 Task: Select Retail. Add to cart, from Sephora for 4749 Dog Hill Lane, Kensington, Kansas 66951, Cell Number 785-697-6934, following items : First Aid Beauty Hydrating Face Serum with Hyaluronic Acid (1.7 oz)_x000D_
 - 2, Sephora Collection Eyelash Curler_x000D_
 - 1, Sephora Collection Facial Razor 4 Piece Set_x000D_
 - 2, Dior Rouge Dior Forever Transfer Proof 111 Forever Night Lipstick (0.12 oz)_x000D_
 - 2, NARS Afterglow Laguna Collection Lip Balm (0.1 oz)_x000D_
 - 3
Action: Mouse moved to (622, 112)
Screenshot: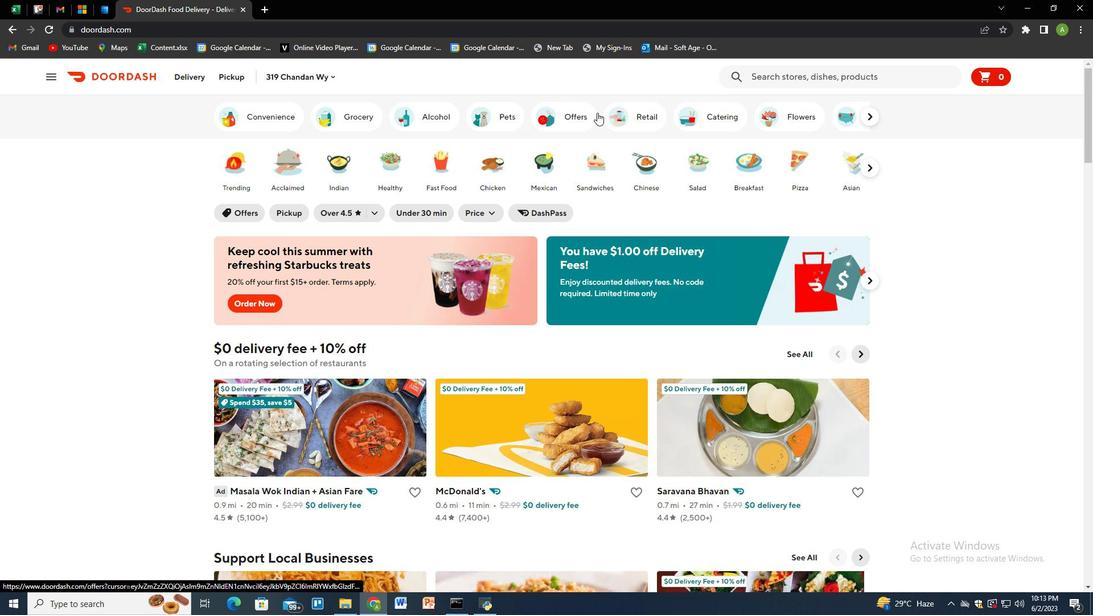 
Action: Mouse pressed left at (622, 112)
Screenshot: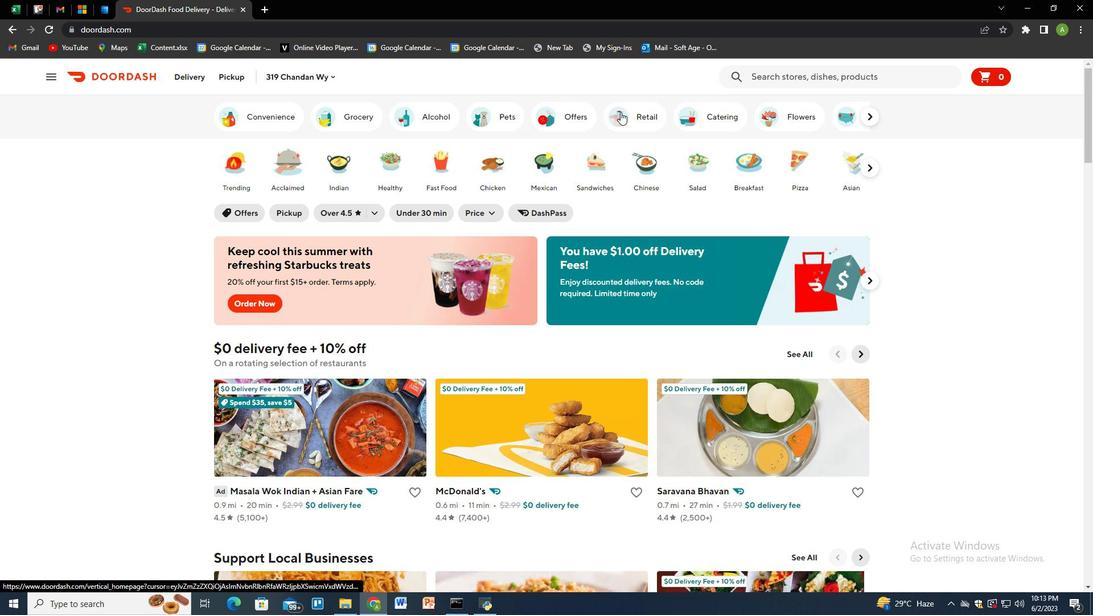 
Action: Mouse moved to (710, 376)
Screenshot: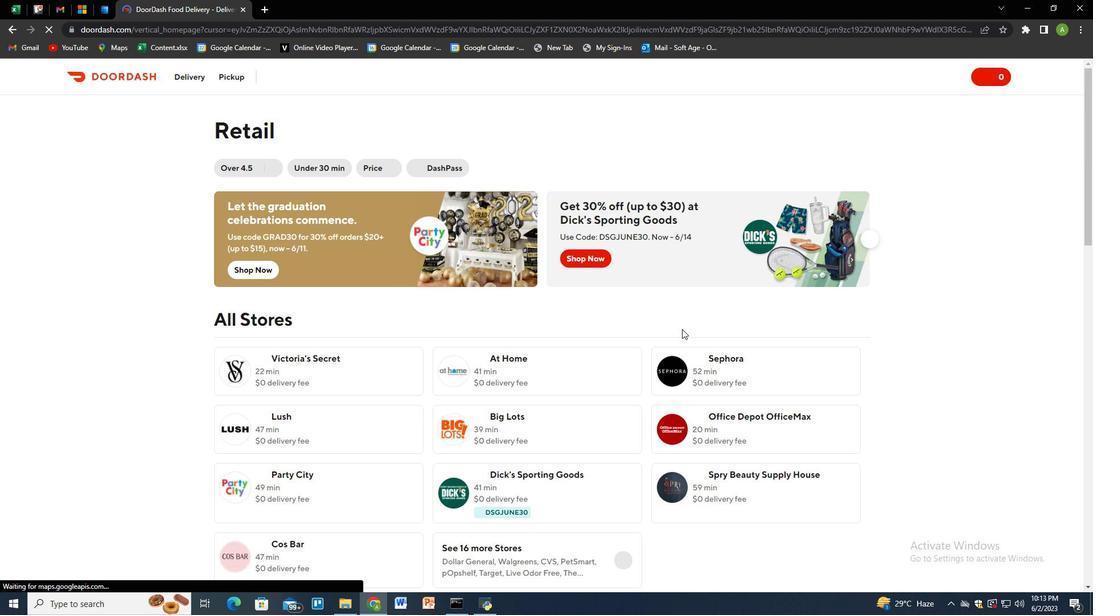 
Action: Mouse pressed left at (710, 376)
Screenshot: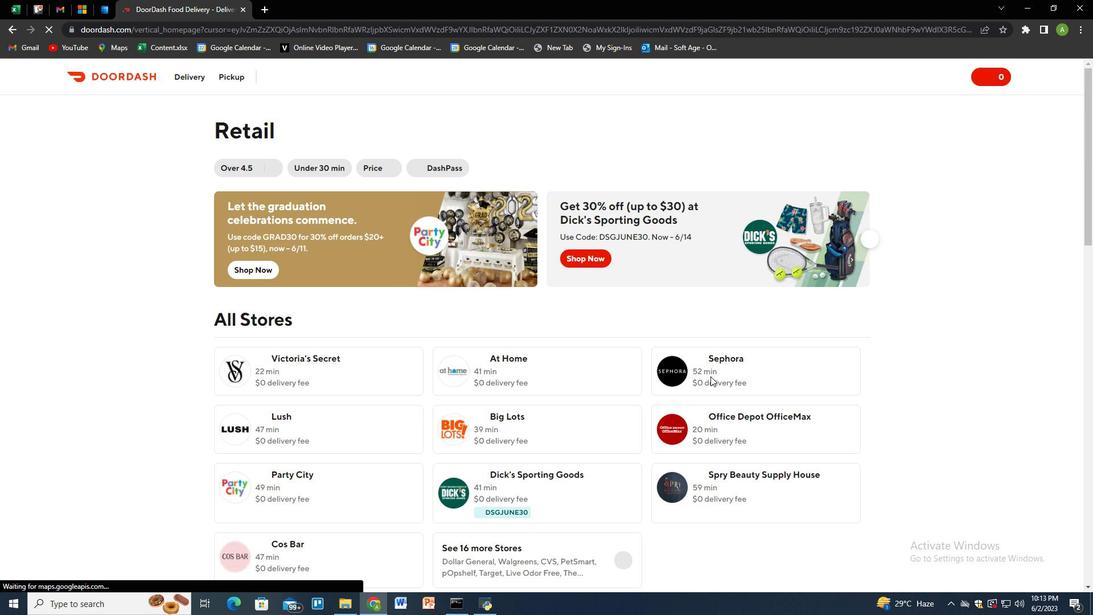 
Action: Mouse moved to (244, 76)
Screenshot: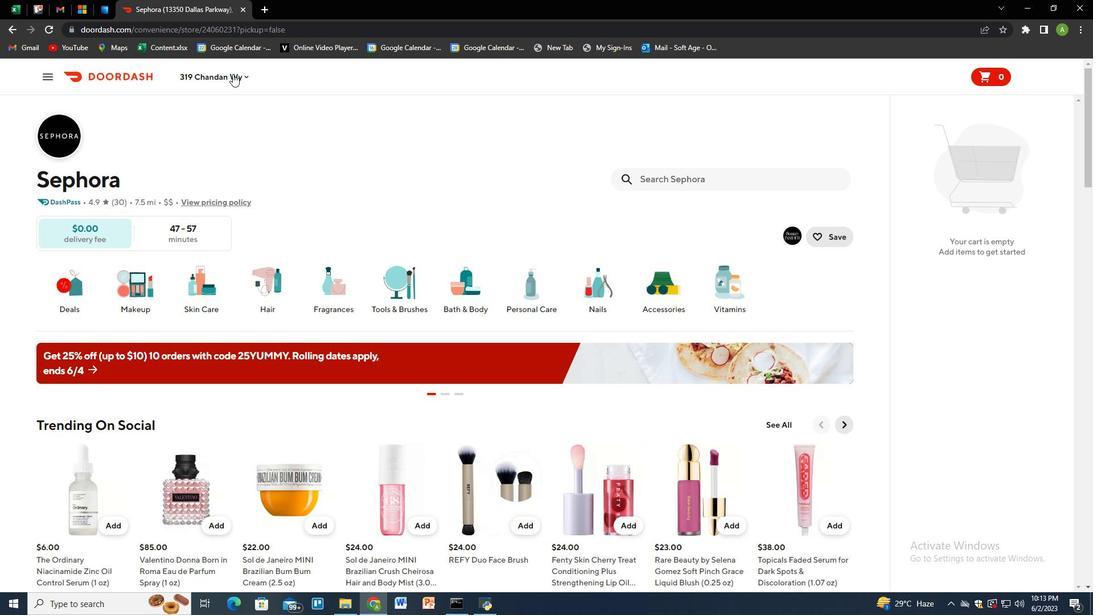 
Action: Mouse pressed left at (244, 76)
Screenshot: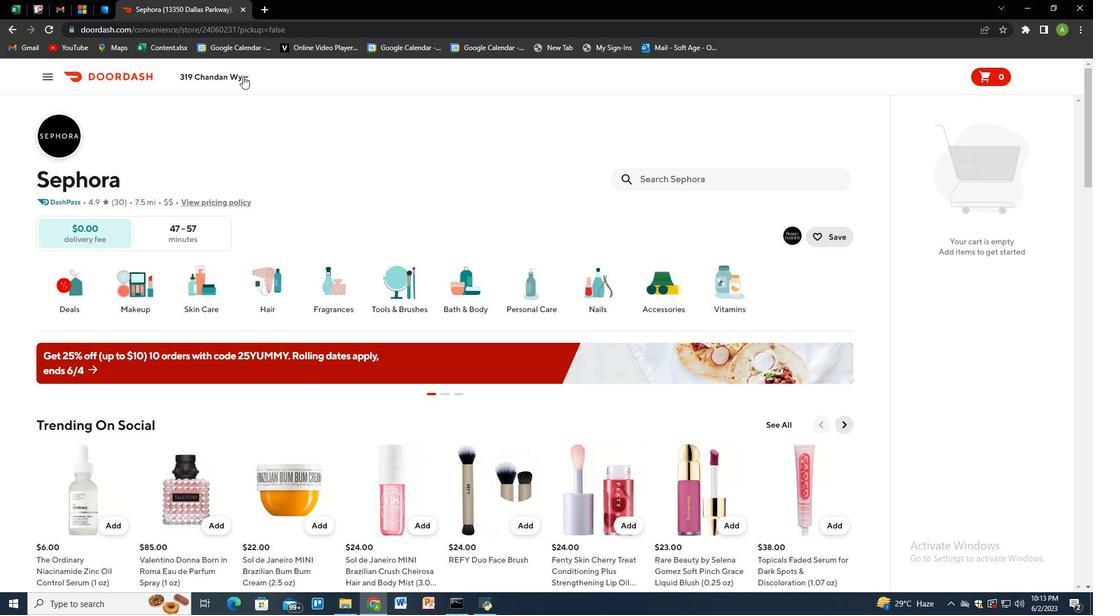 
Action: Mouse moved to (232, 121)
Screenshot: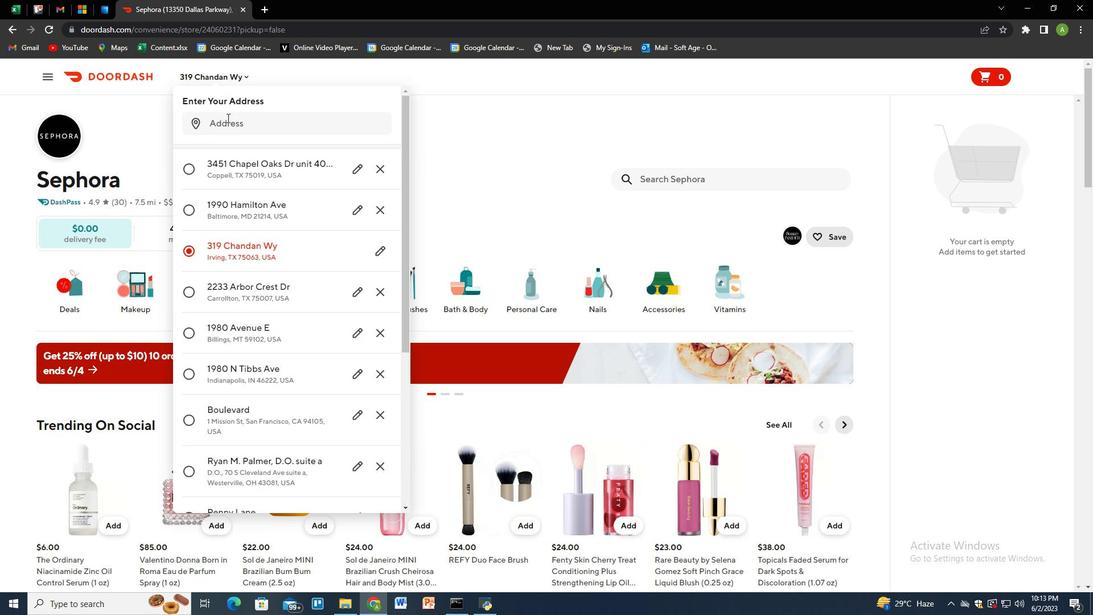 
Action: Mouse pressed left at (232, 121)
Screenshot: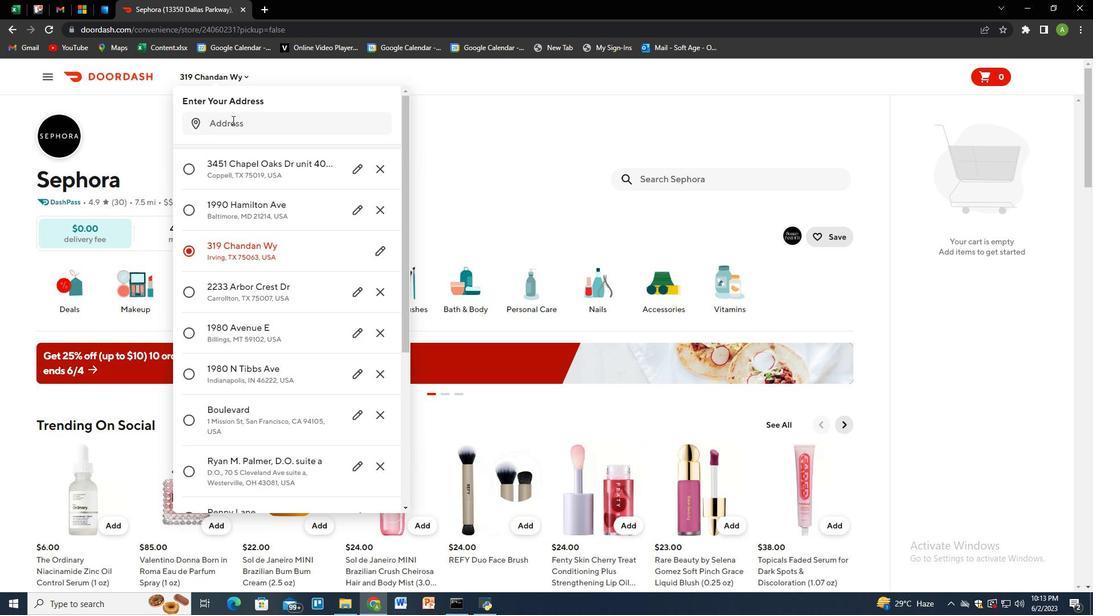 
Action: Key pressed 4749<Key.space>dog<Key.space>hill<Key.space>lane.<Key.backspace>,<Key.space>kensington,<Key.space>kansas<Key.space>66951<Key.enter>
Screenshot: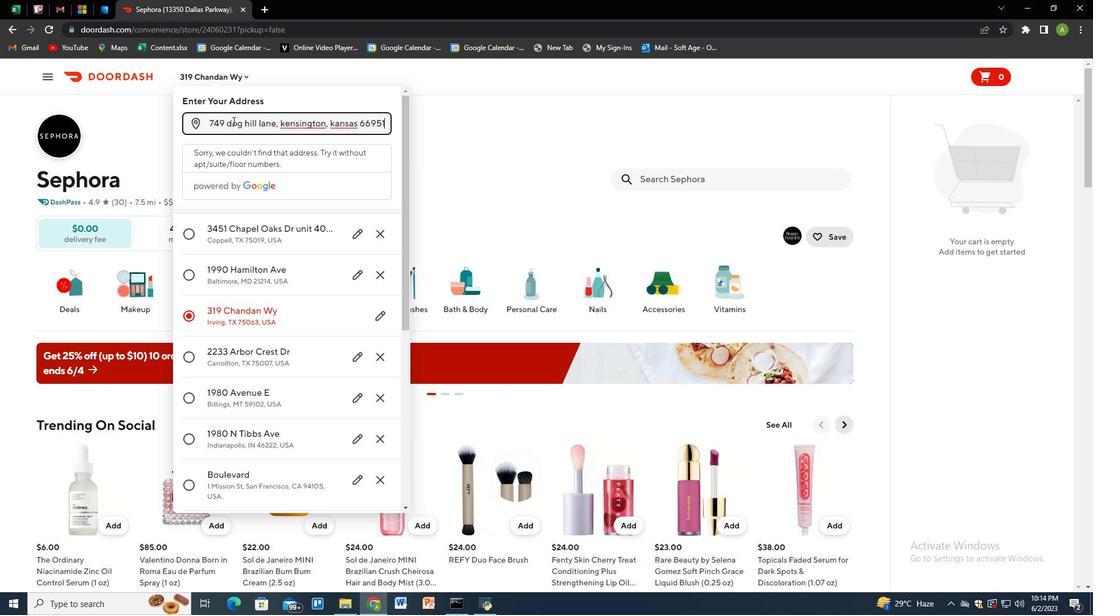 
Action: Mouse moved to (320, 453)
Screenshot: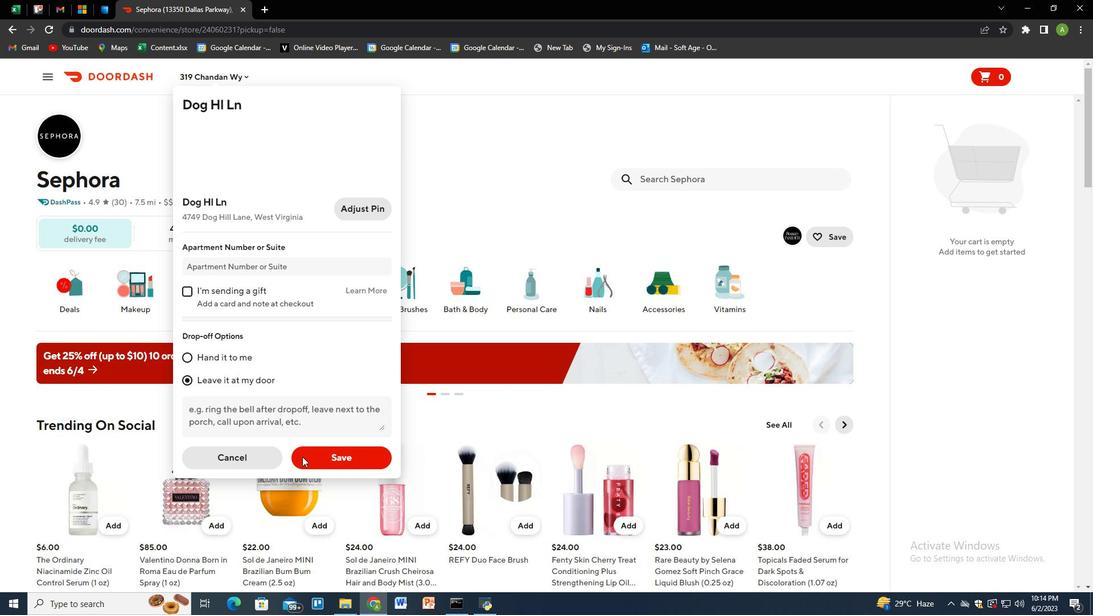 
Action: Mouse pressed left at (320, 453)
Screenshot: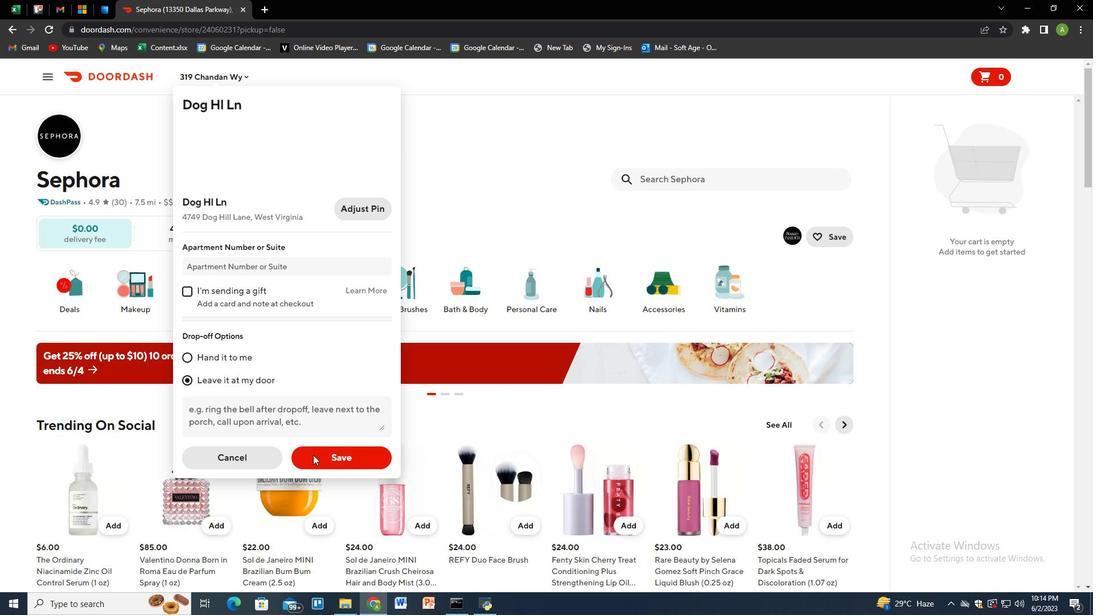 
Action: Mouse moved to (707, 194)
Screenshot: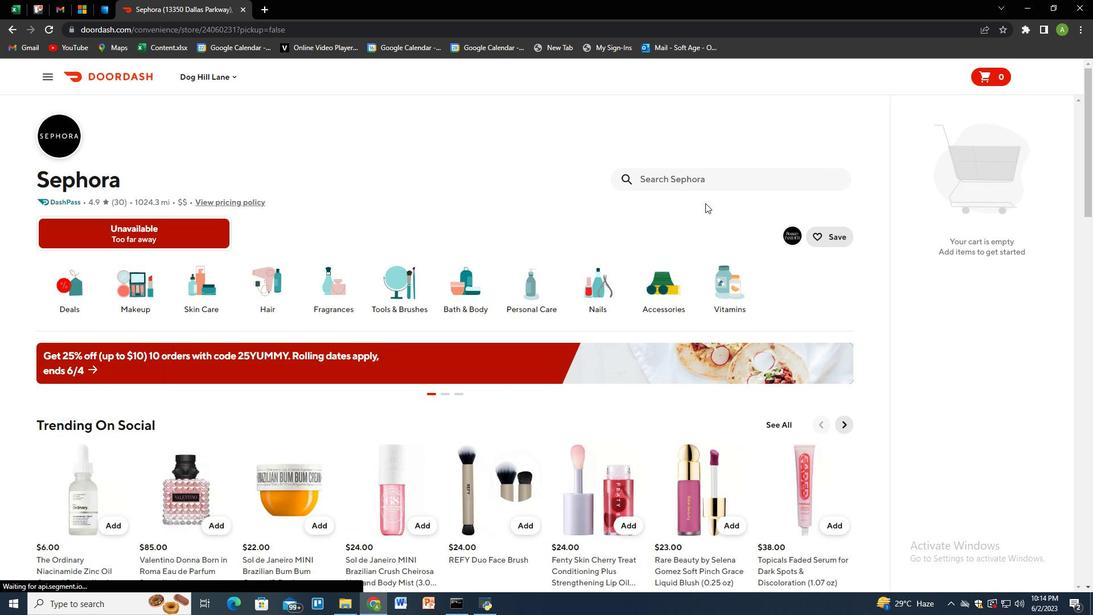 
Action: Mouse pressed left at (707, 194)
Screenshot: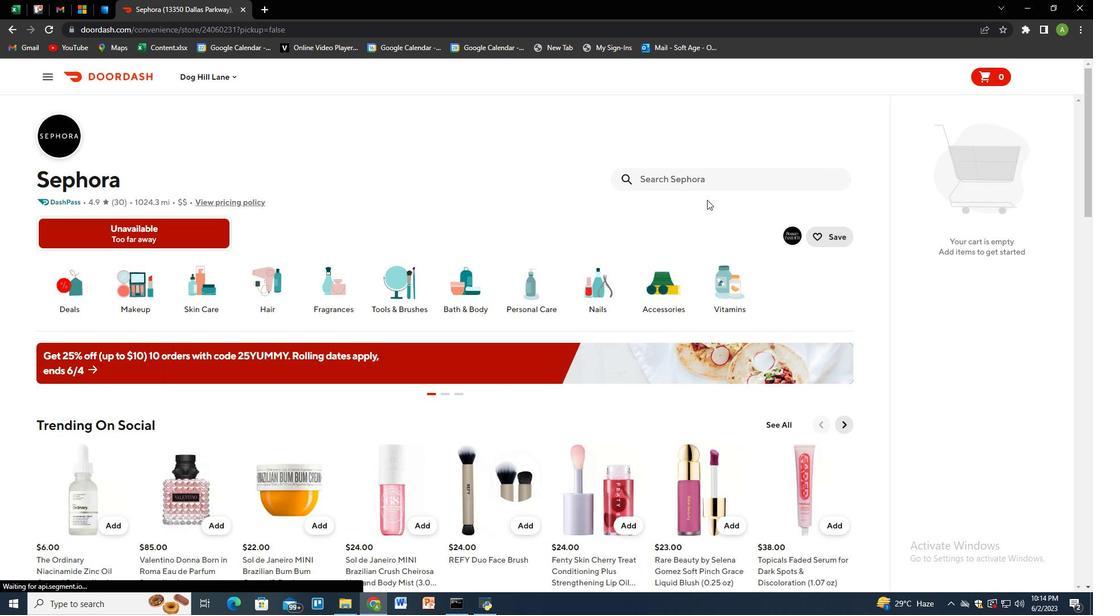 
Action: Mouse moved to (706, 183)
Screenshot: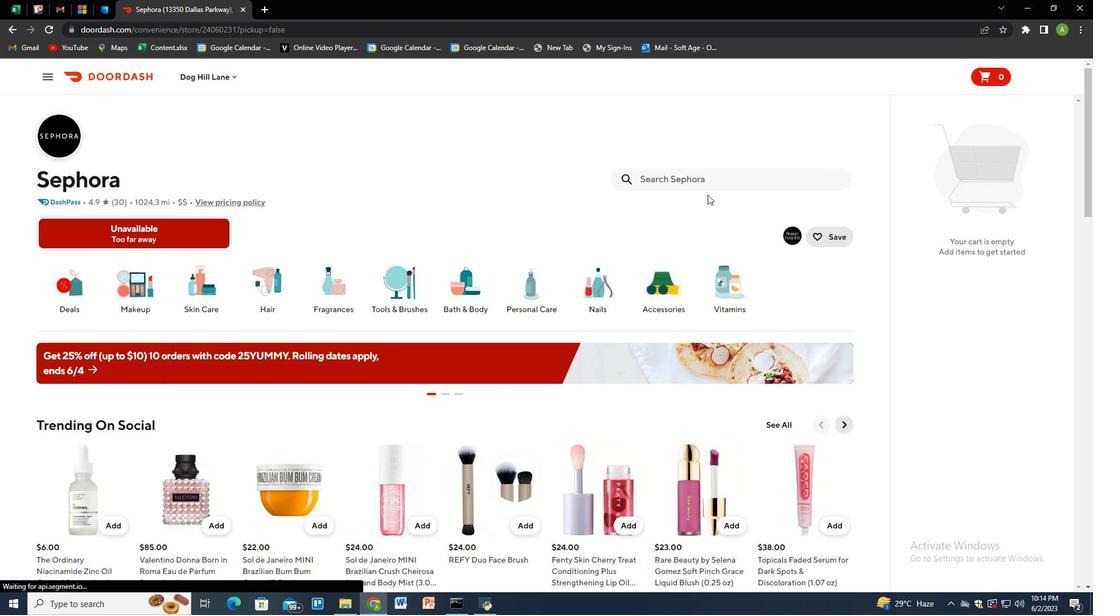 
Action: Mouse pressed left at (706, 183)
Screenshot: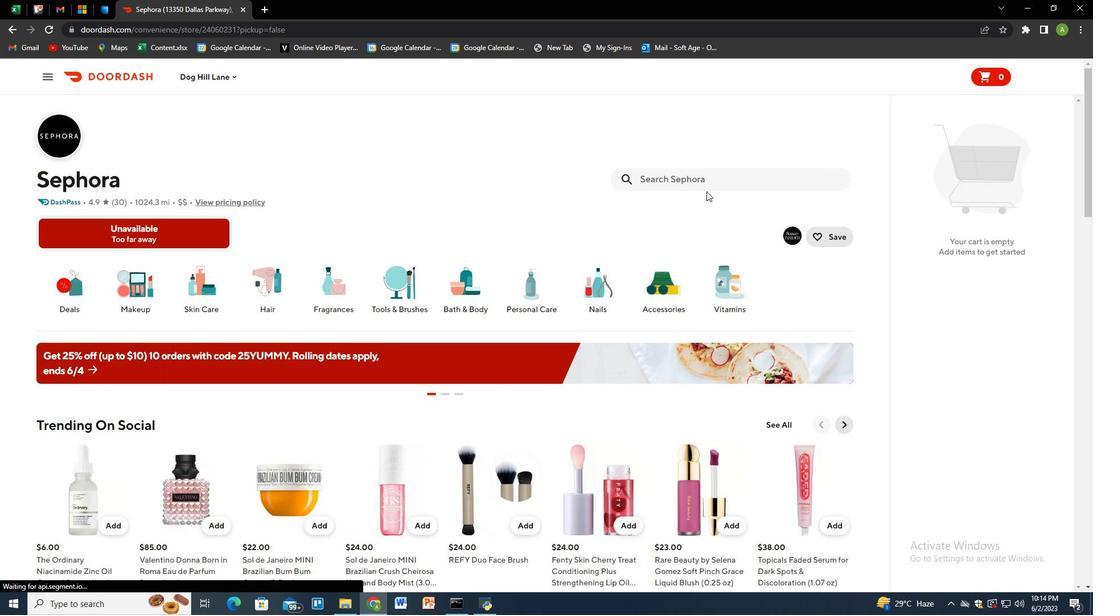
Action: Key pressed first<Key.space>aid<Key.space>beauty<Key.space>hydrating<Key.space>face<Key.backspace><Key.backspace><Key.backspace><Key.backspace><Key.backspace><Key.backspace><Key.backspace><Key.backspace><Key.backspace><Key.backspace><Key.backspace><Key.backspace><Key.backspace><Key.backspace><Key.backspace><Key.backspace><Key.backspace><Key.backspace><Key.backspace><Key.backspace><Key.backspace><Key.backspace><Key.backspace><Key.backspace><Key.backspace><Key.backspace><Key.backspace><Key.backspace><Key.backspace><Key.backspace><Key.backspace><Key.backspace><Key.backspace><Key.backspace><Key.backspace><Key.backspace><Key.backspace><Key.backspace><Key.backspace><Key.backspace>firsy<Key.backspace>t<Key.space>aid<Key.space>beauty<Key.space>hydrating<Key.space>face<Key.space>serum<Key.space>with<Key.space>hyaluronic<Key.space>acid<Key.space><Key.shift_r><Key.shift_r>(1.7<Key.space>oz<Key.shift_r><Key.shift_r>)<Key.enter>
Screenshot: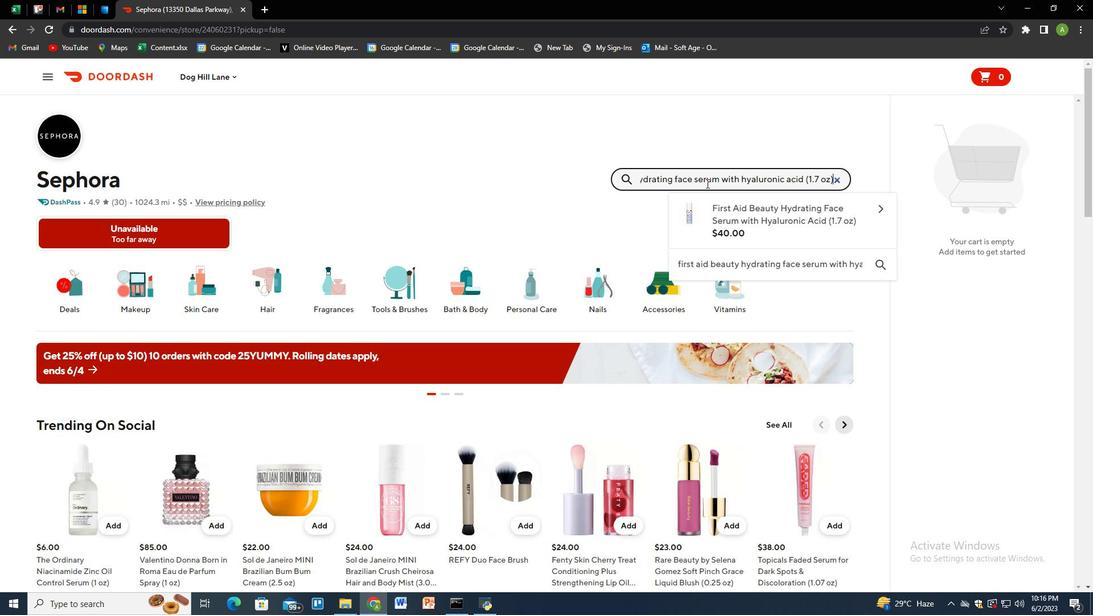 
Action: Mouse moved to (109, 298)
Screenshot: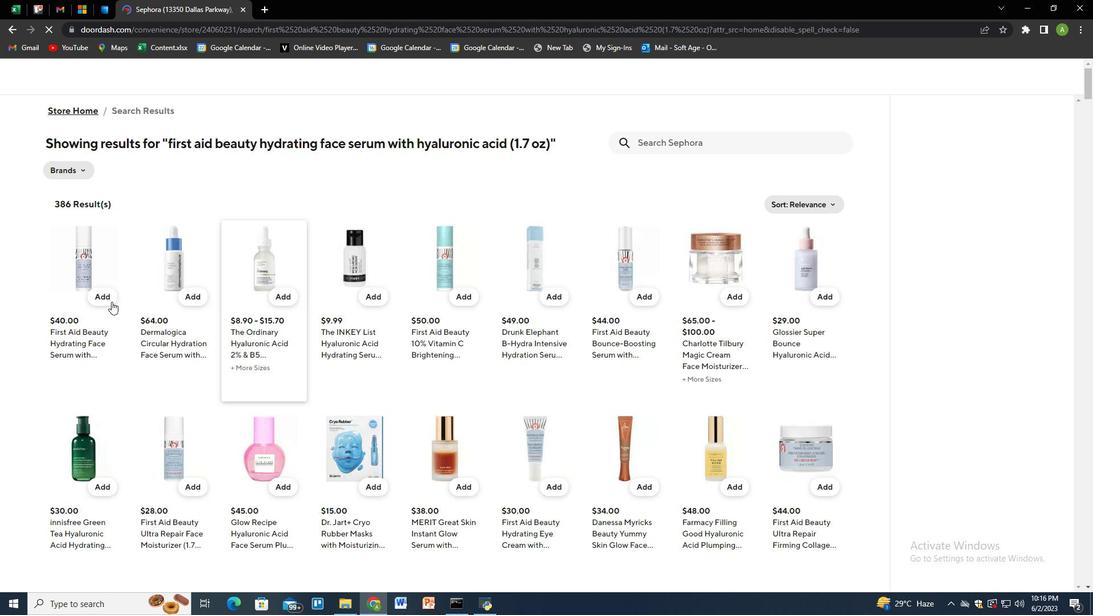
Action: Mouse pressed left at (109, 298)
Screenshot: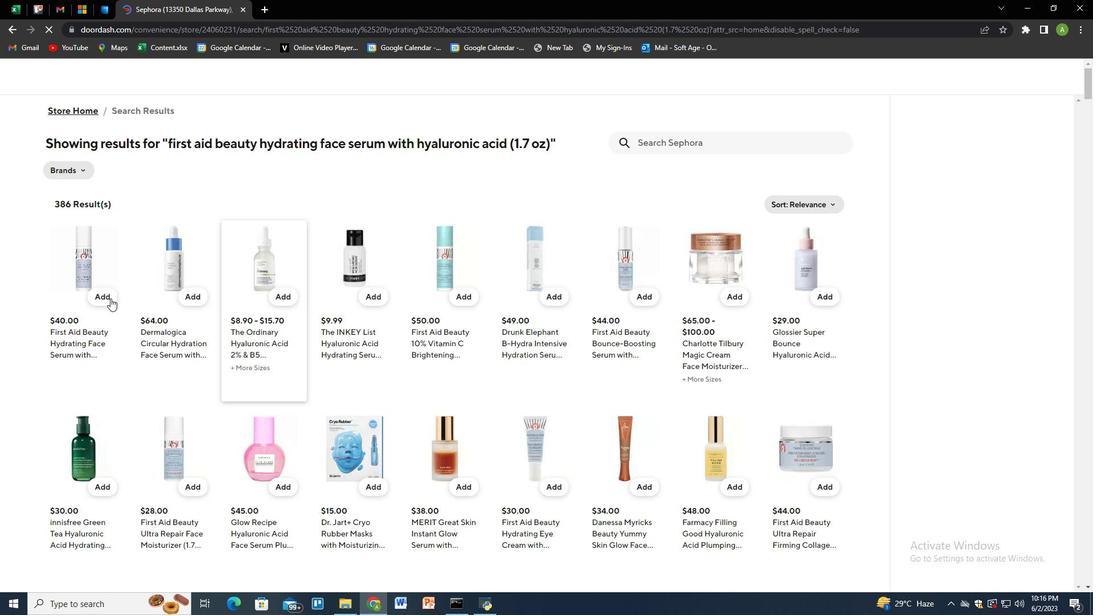 
Action: Mouse moved to (1051, 197)
Screenshot: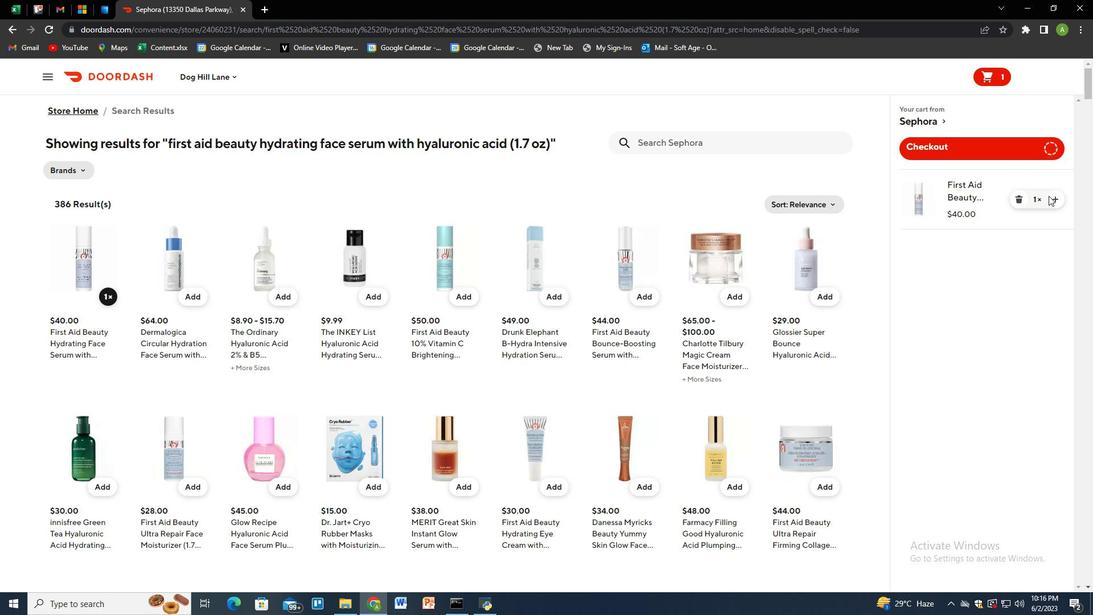 
Action: Mouse pressed left at (1051, 197)
Screenshot: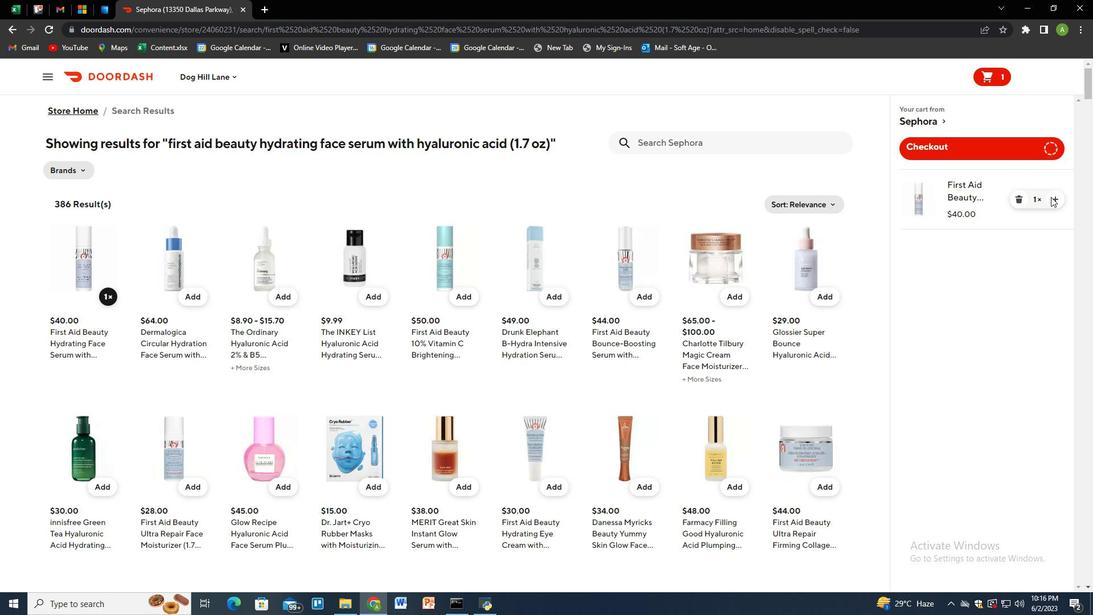 
Action: Mouse moved to (727, 141)
Screenshot: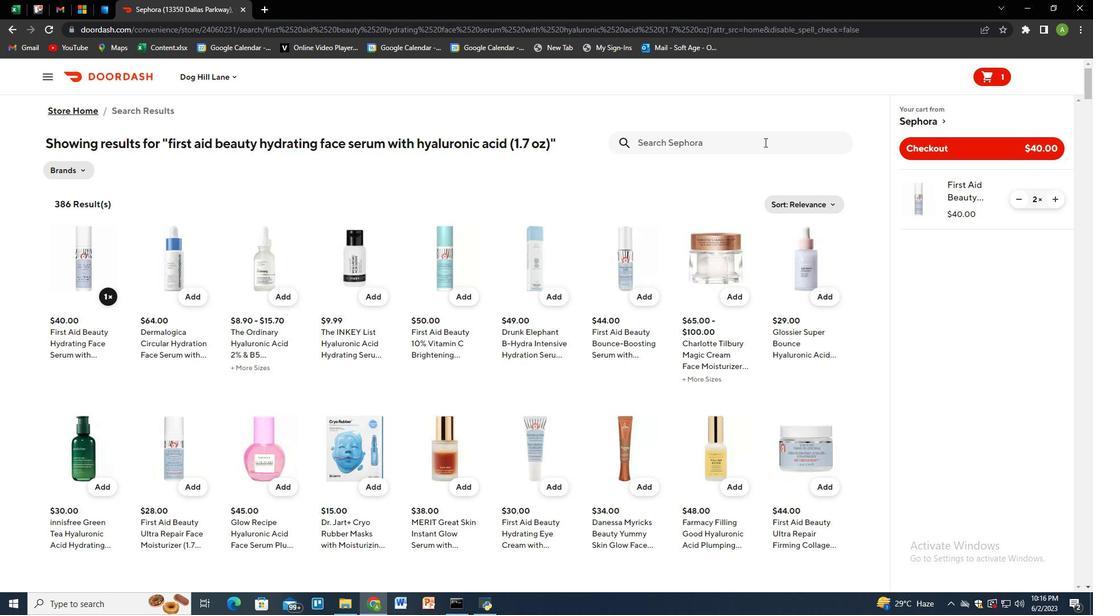 
Action: Mouse pressed left at (727, 141)
Screenshot: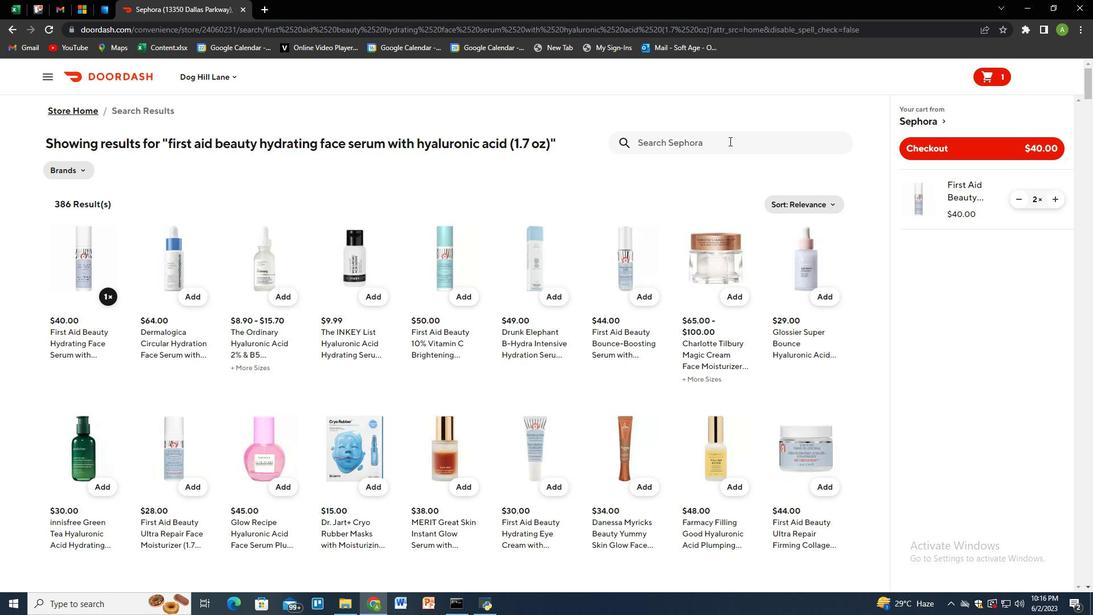 
Action: Key pressed sephora<Key.space>collection<Key.space>eyelash<Key.space>curler<Key.enter>
Screenshot: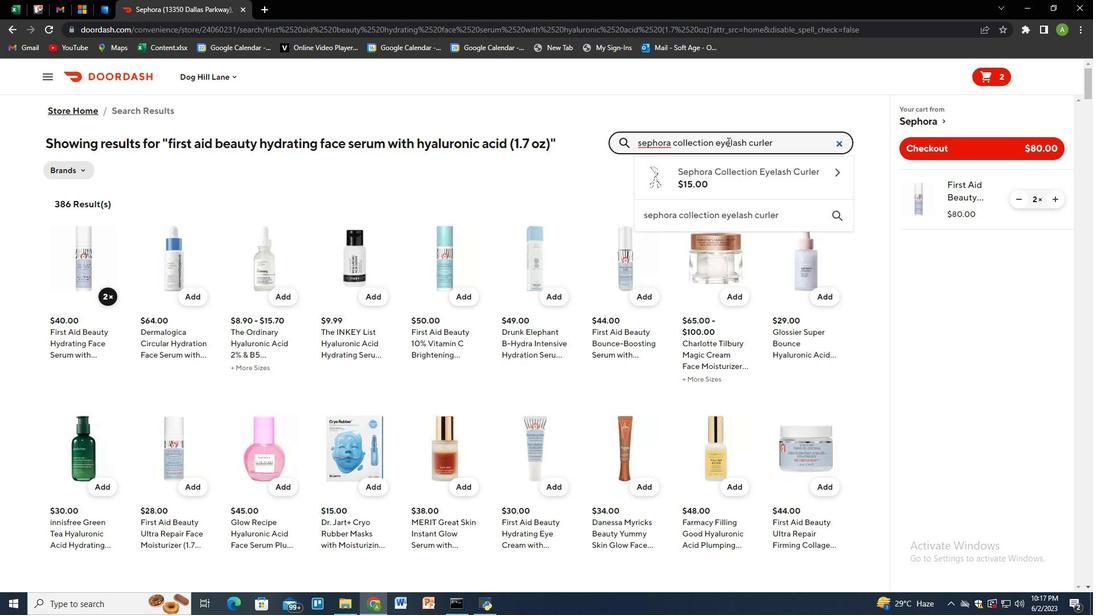 
Action: Mouse moved to (100, 298)
Screenshot: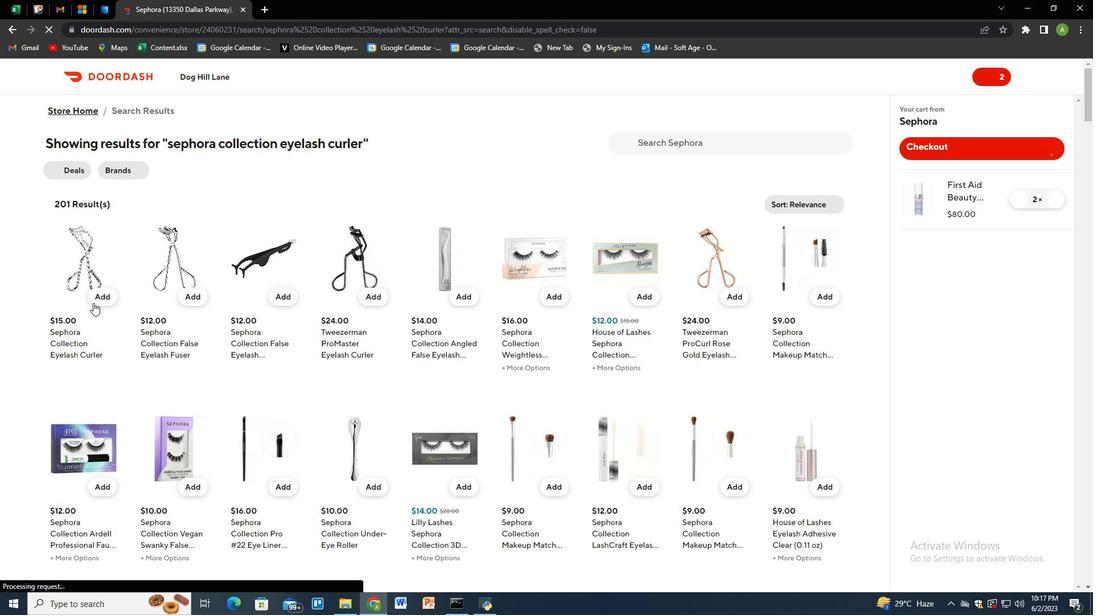 
Action: Mouse pressed left at (100, 298)
Screenshot: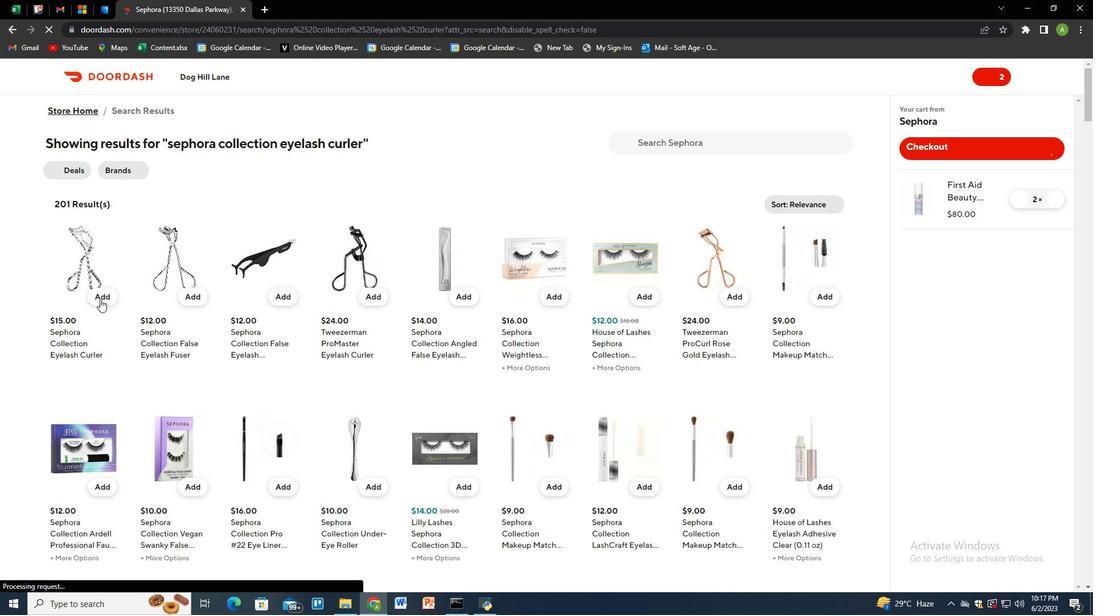 
Action: Mouse moved to (669, 144)
Screenshot: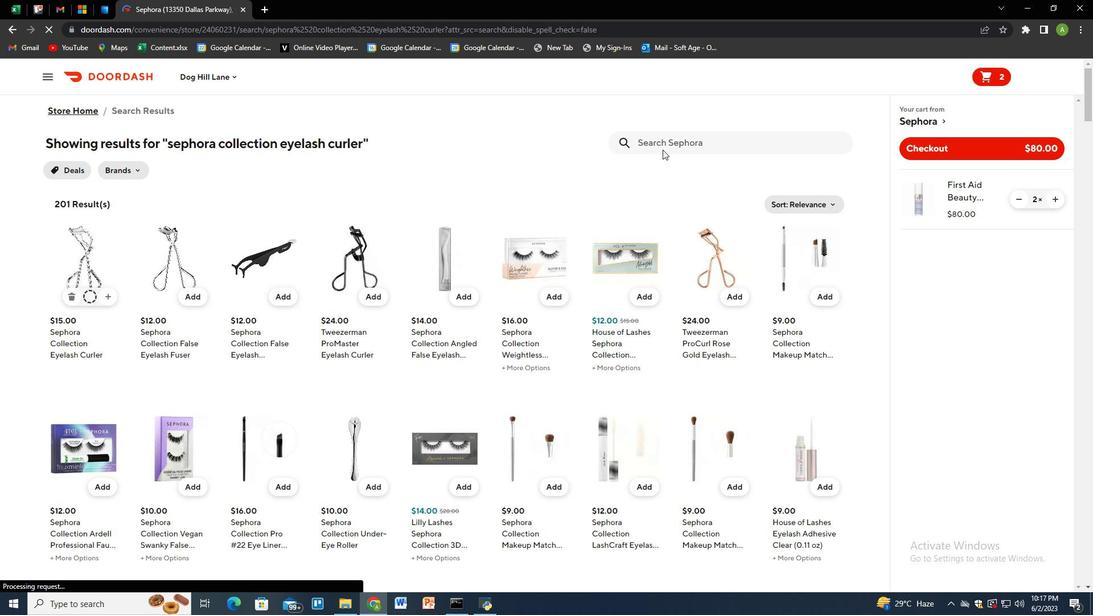 
Action: Mouse pressed left at (669, 144)
Screenshot: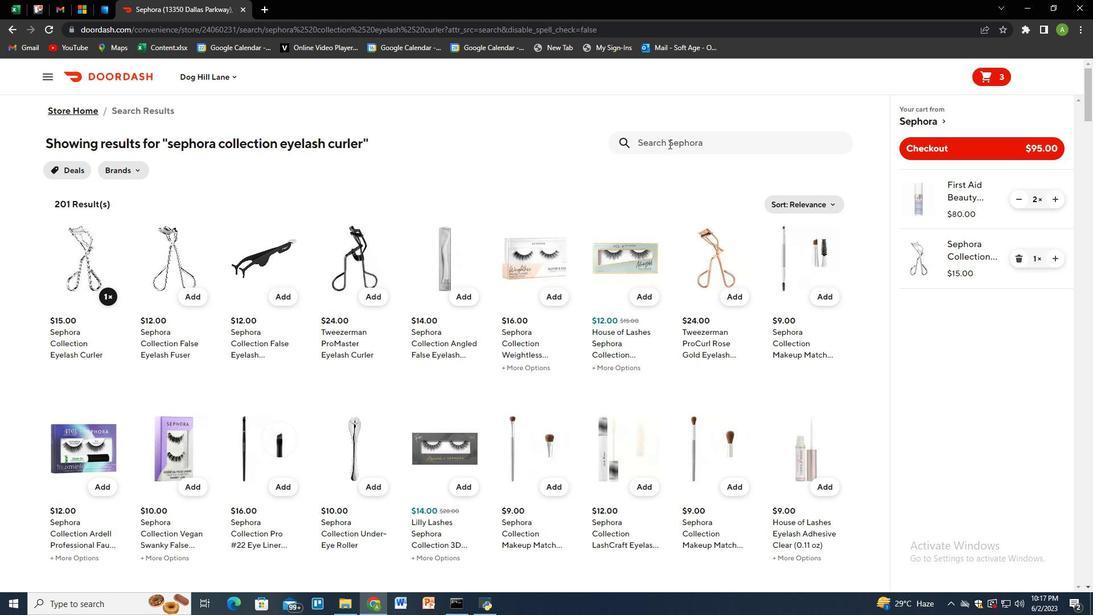 
Action: Key pressed sephora<Key.space>collection<Key.space>facial<Key.space>razor<Key.space>4<Key.space>piece<Key.space>set<Key.space><Key.backspace><Key.enter>
Screenshot: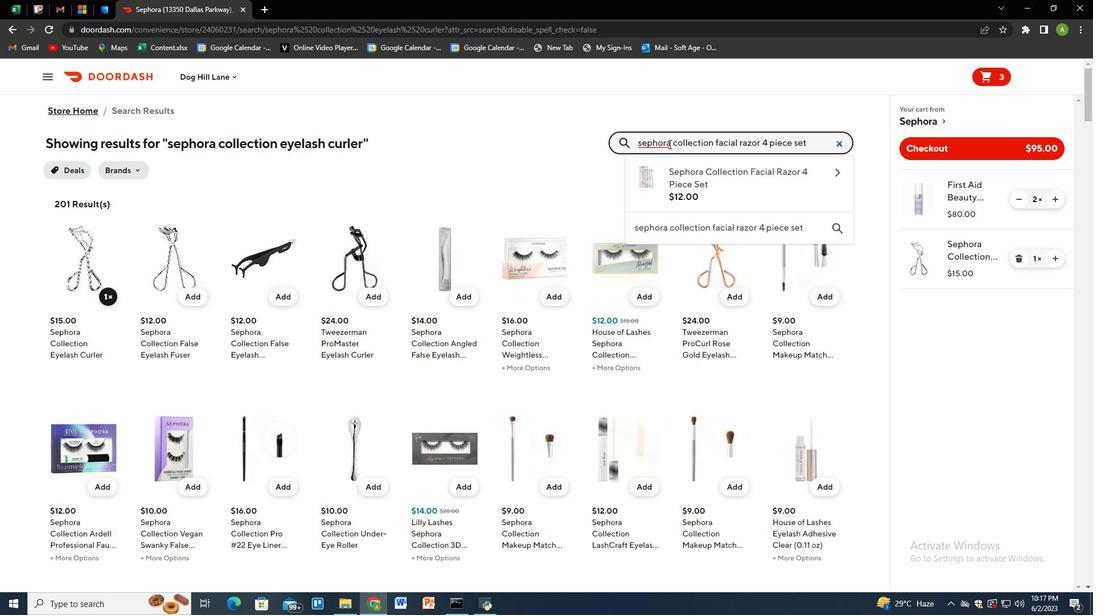 
Action: Mouse moved to (101, 298)
Screenshot: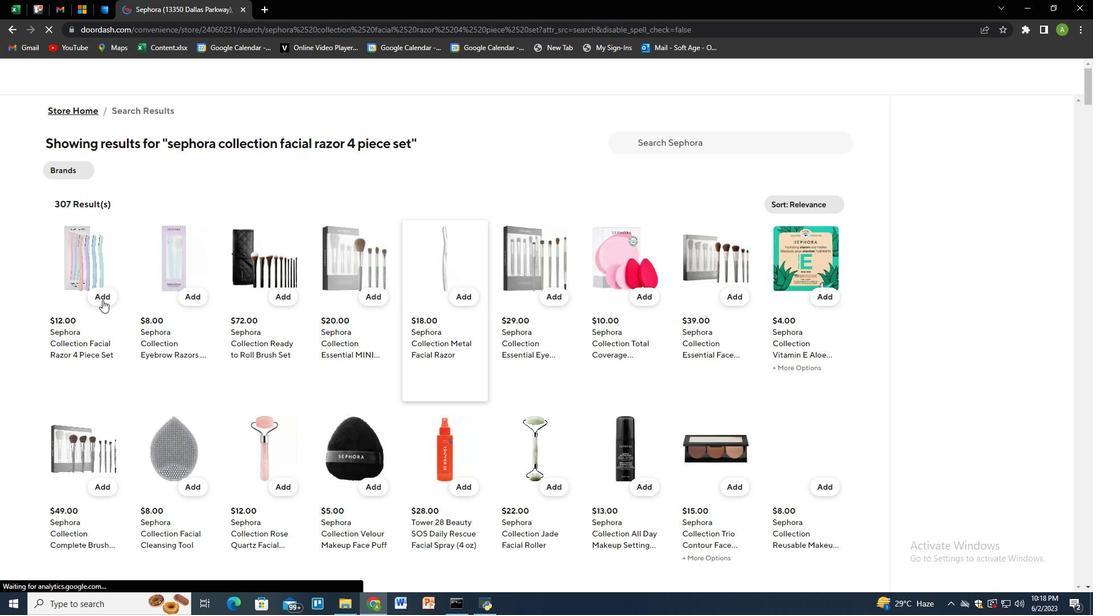 
Action: Mouse pressed left at (101, 298)
Screenshot: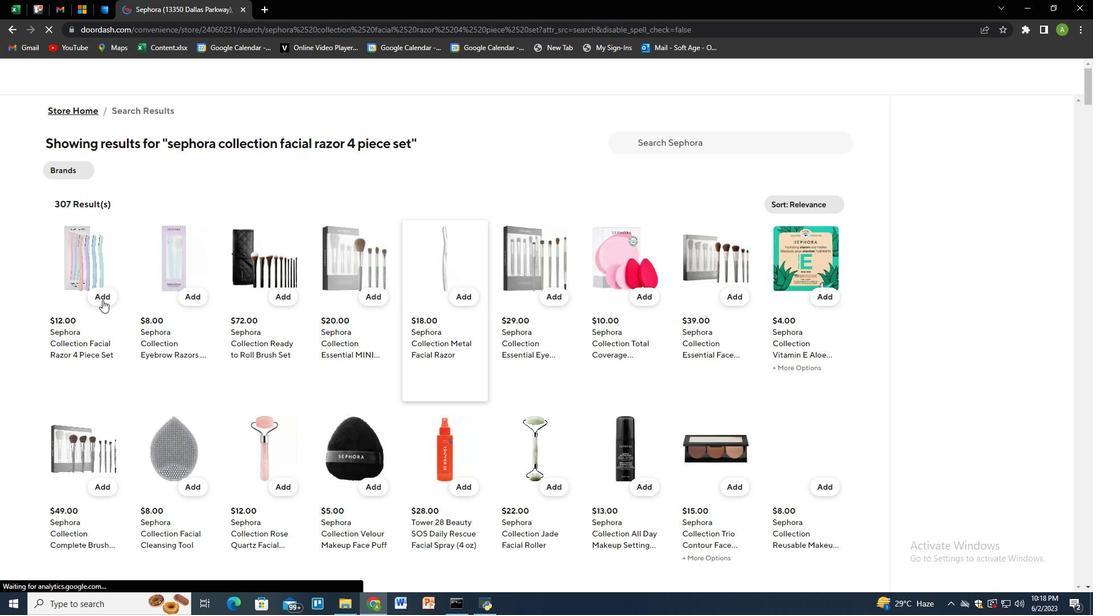 
Action: Mouse moved to (1054, 313)
Screenshot: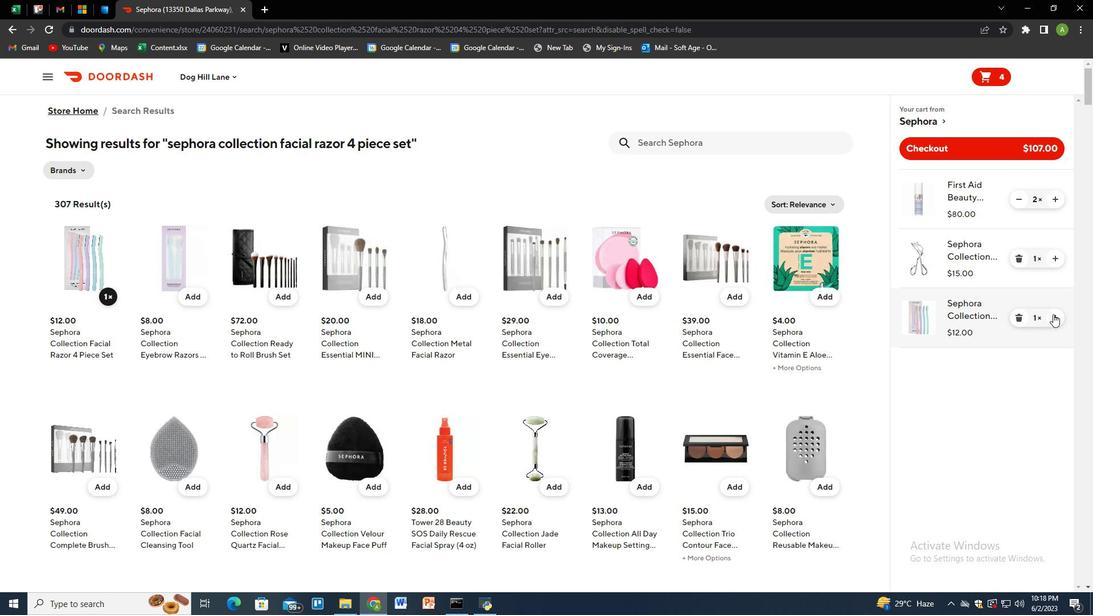 
Action: Mouse pressed left at (1054, 313)
Screenshot: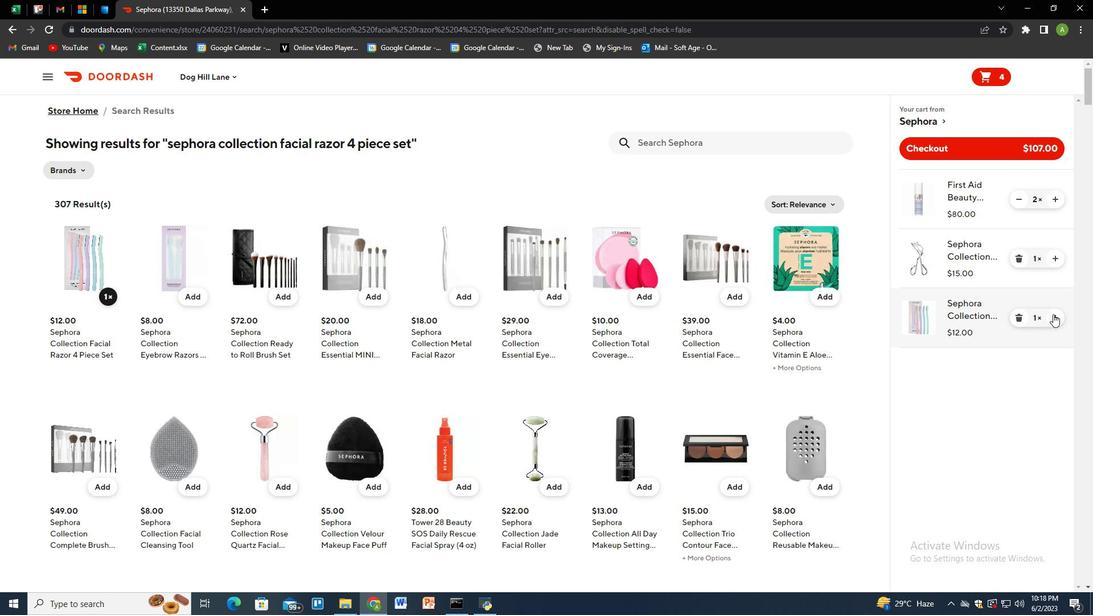 
Action: Mouse moved to (660, 148)
Screenshot: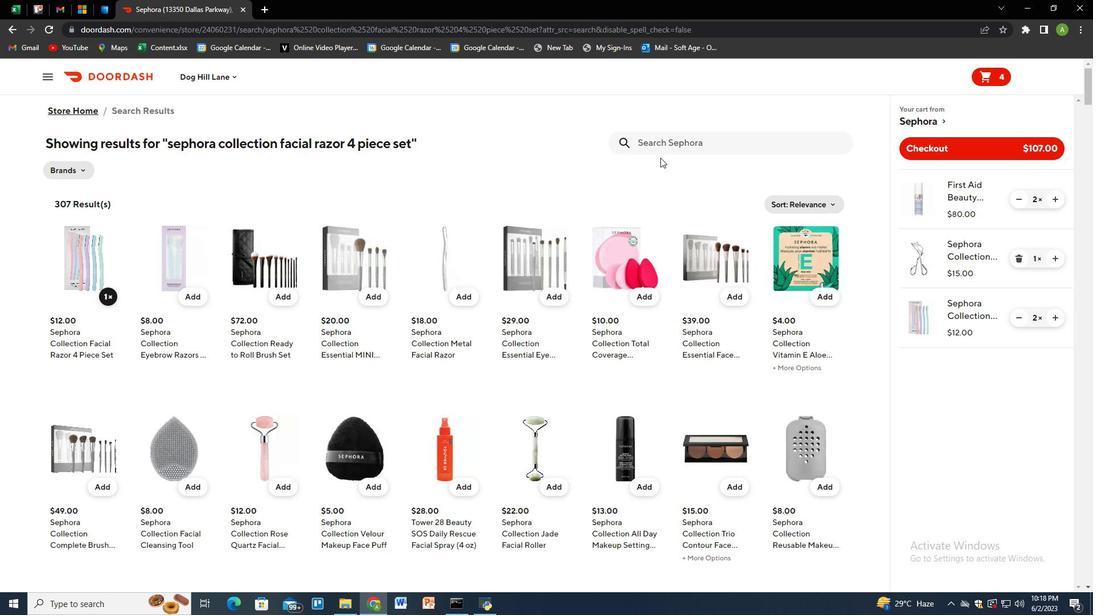 
Action: Mouse pressed left at (660, 148)
Screenshot: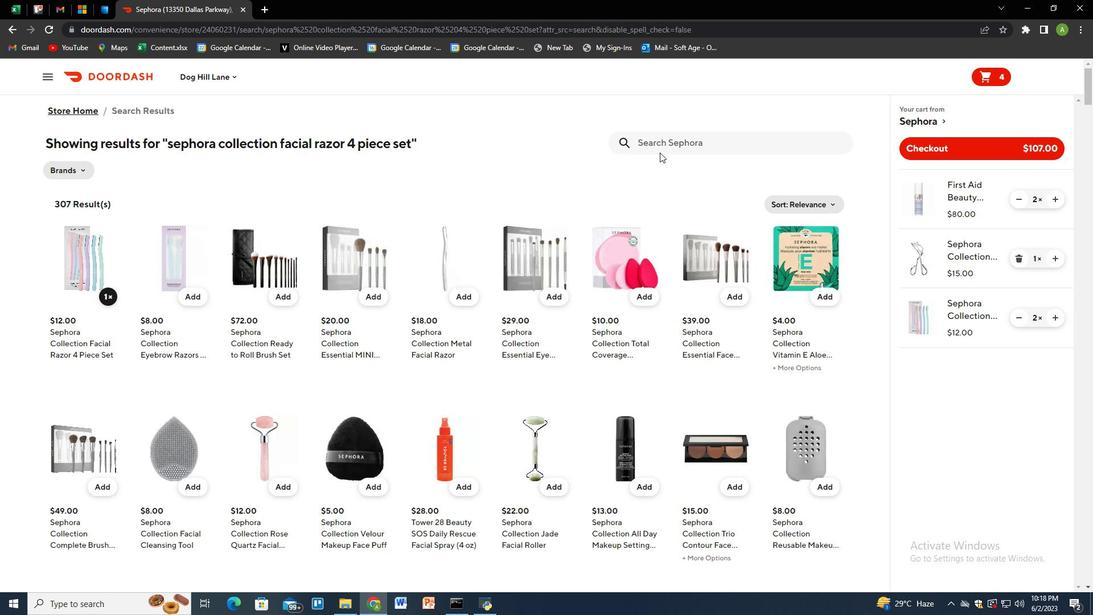 
Action: Key pressed dior<Key.space>rouge<Key.space>dior<Key.space>forever<Key.space>transfer<Key.space>proof<Key.space>111<Key.space>forever<Key.space>night<Key.space>lipd<Key.backspace>stick<Key.space><Key.shift_r><Key.shift_r><Key.shift_r><Key.shift_r><Key.shift_r><Key.shift_r><Key.shift_r><Key.shift_r><Key.shift_r><Key.shift_r><Key.shift_r><Key.shift_r><Key.shift_r><Key.shift_r><Key.shift_r><Key.shift_r><Key.shift_r><Key.shift_r><Key.shift_r><Key.shift_r><Key.shift_r><Key.shift_r><Key.shift_r><Key.shift_r><Key.shift_r><Key.shift_r><Key.shift_r><Key.shift_r><Key.shift_r><Key.shift_r><Key.shift_r><Key.shift_r><Key.shift_r><Key.shift_r><Key.shift_r><Key.shift_r><Key.shift_r><Key.shift_r><Key.shift_r><Key.shift_r>(0.12<Key.space>oz<Key.shift_r>)<Key.enter>
Screenshot: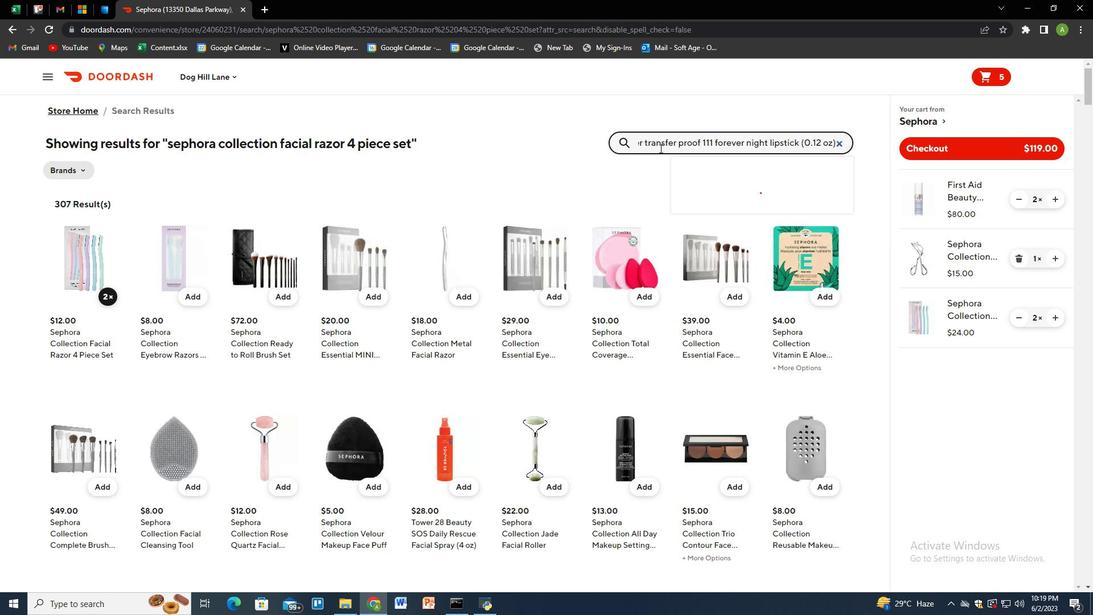 
Action: Mouse moved to (102, 293)
Screenshot: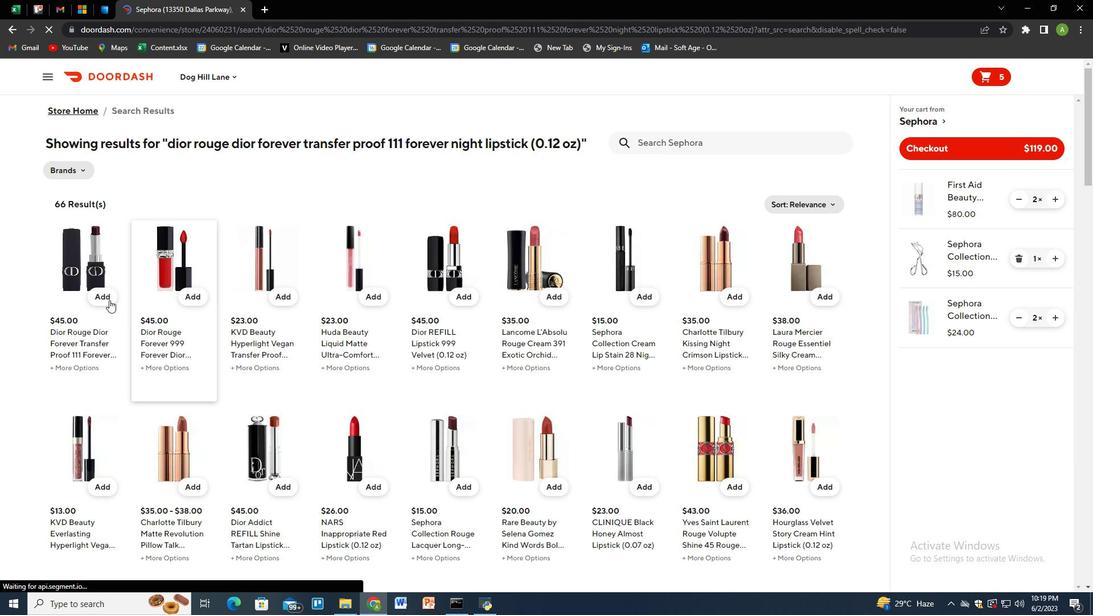 
Action: Mouse pressed left at (102, 293)
Screenshot: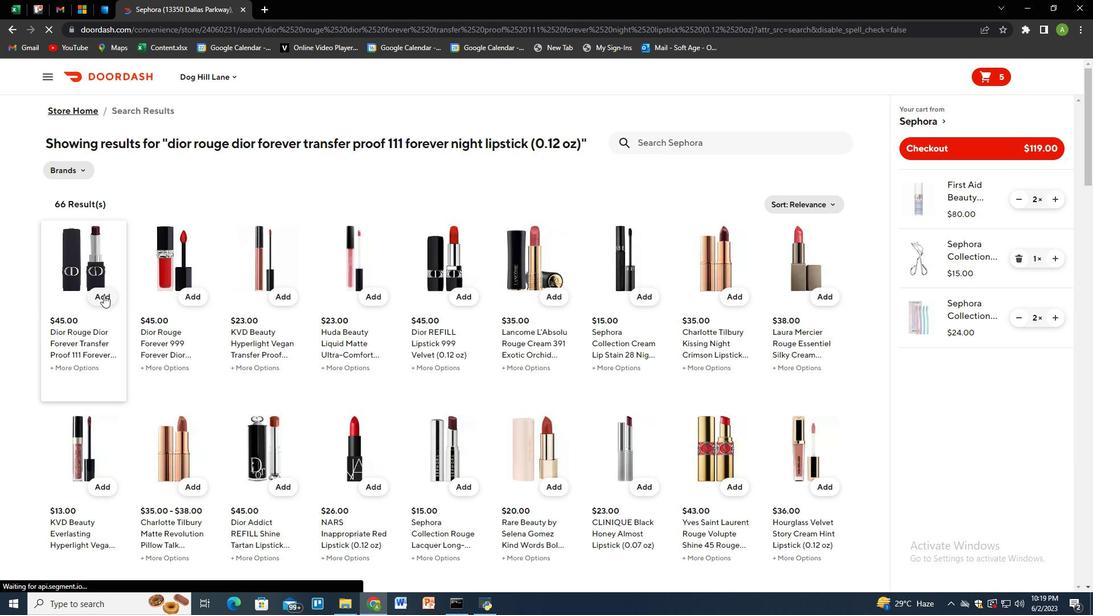 
Action: Mouse moved to (371, 566)
Screenshot: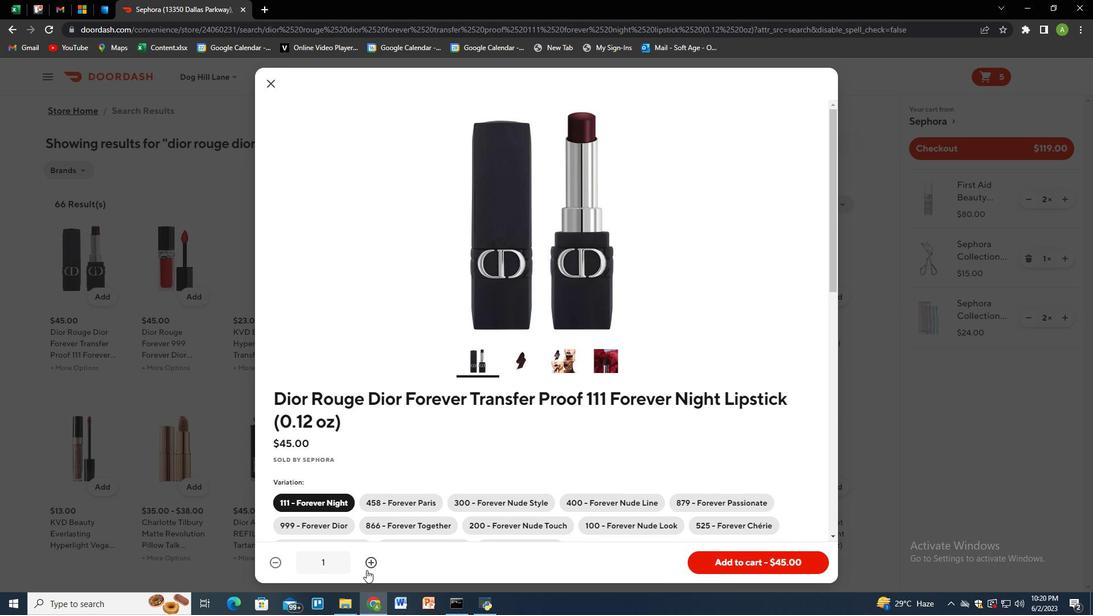
Action: Mouse pressed left at (371, 566)
Screenshot: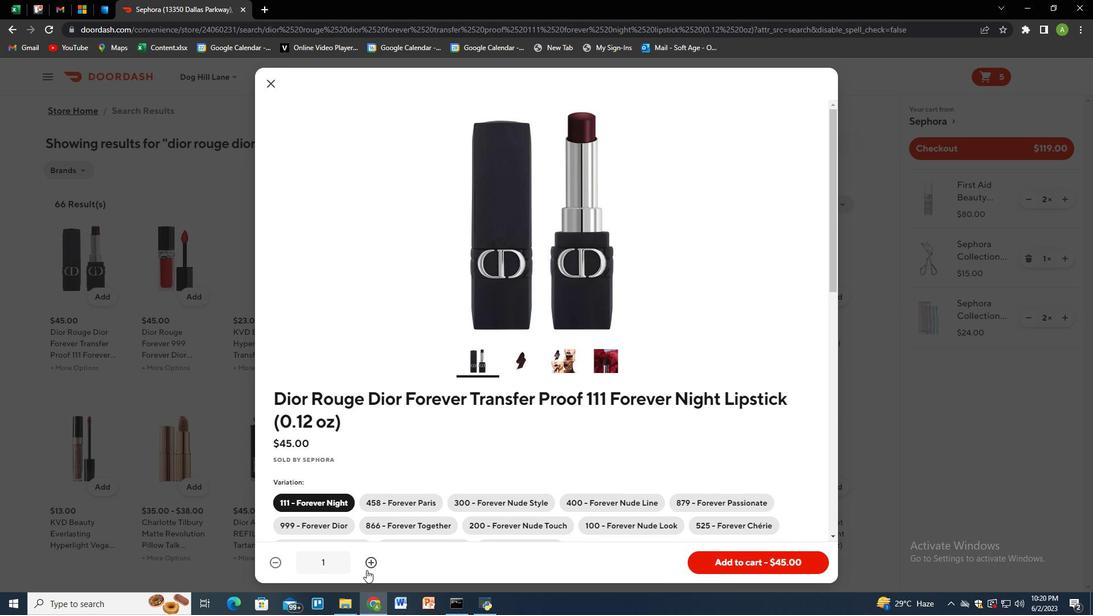 
Action: Mouse moved to (734, 567)
Screenshot: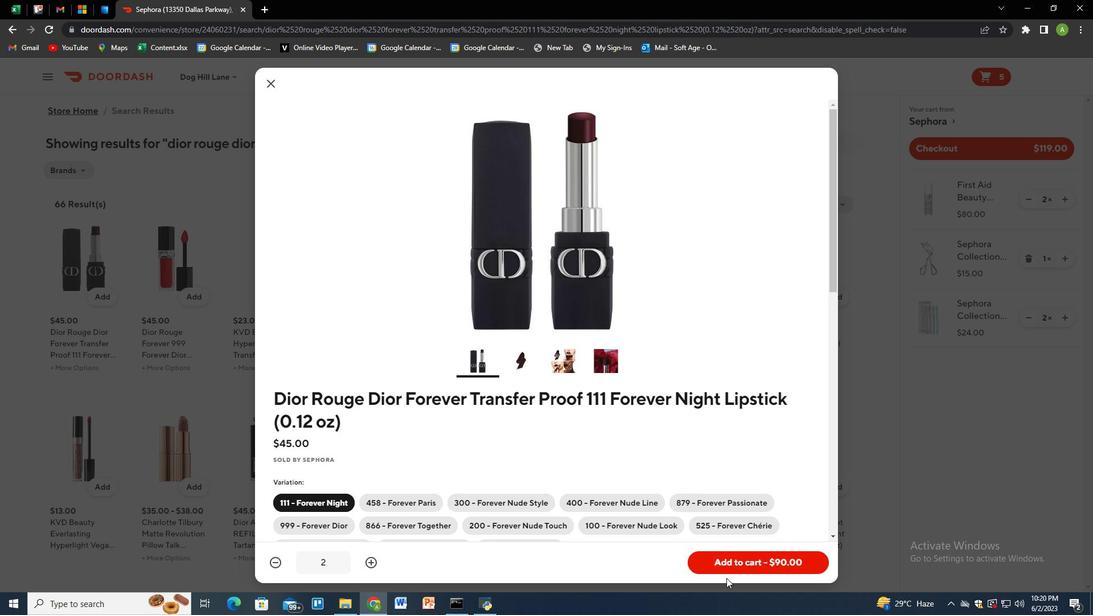 
Action: Mouse pressed left at (734, 567)
Screenshot: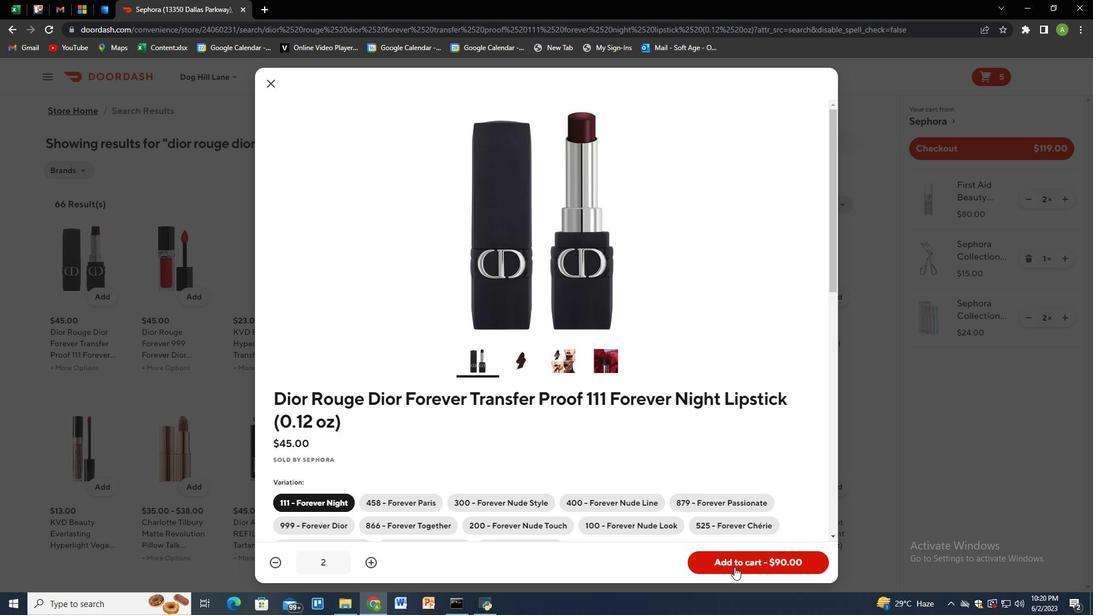 
Action: Mouse moved to (657, 146)
Screenshot: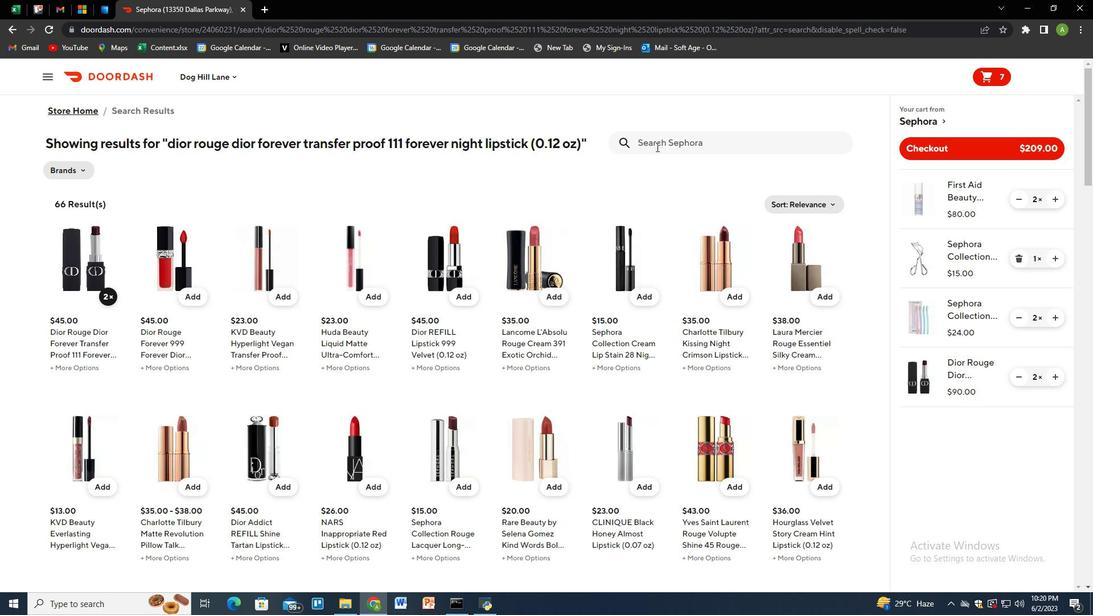 
Action: Mouse pressed left at (657, 146)
Screenshot: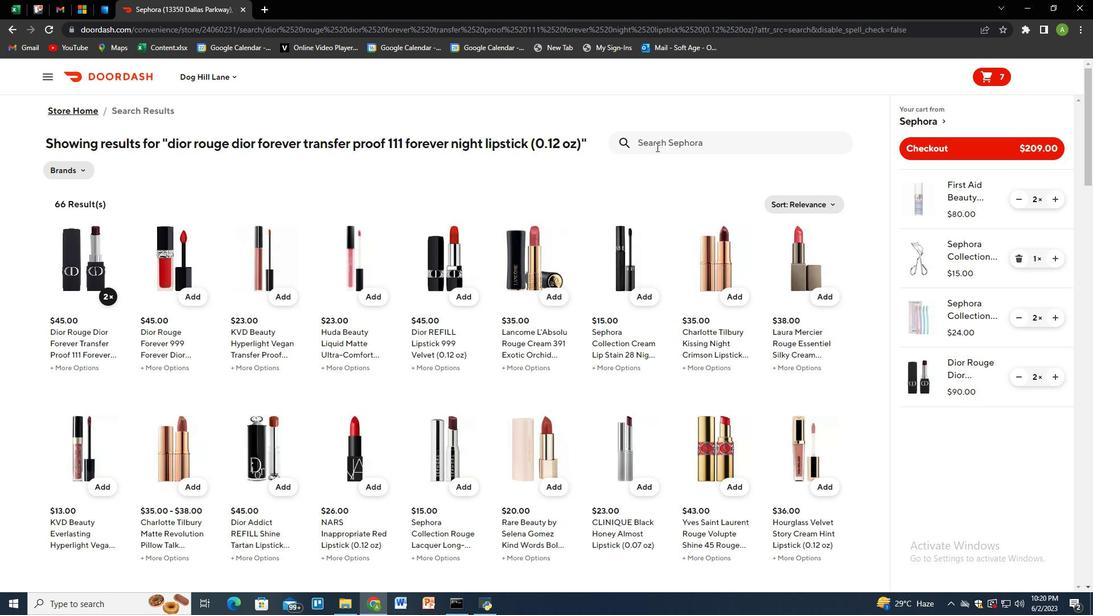 
Action: Key pressed nars<Key.space>afterglow<Key.space>laguna<Key.space>collection<Key.space>lip<Key.space>balm<Key.space><Key.shift_r>(0.1<Key.space>oz<Key.shift_r>)<Key.enter>
Screenshot: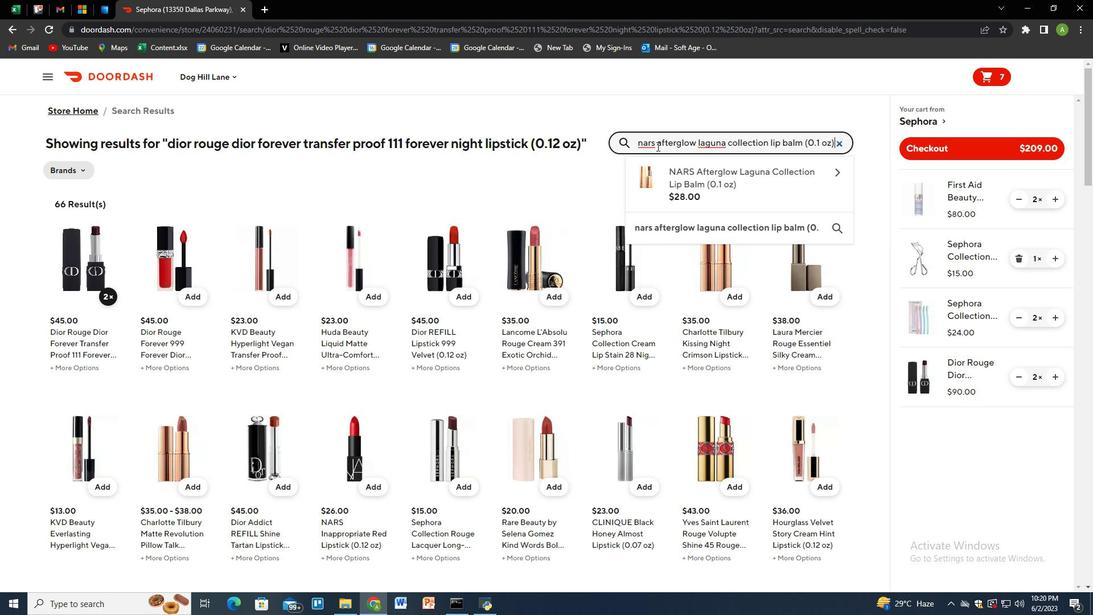 
Action: Mouse moved to (109, 294)
Screenshot: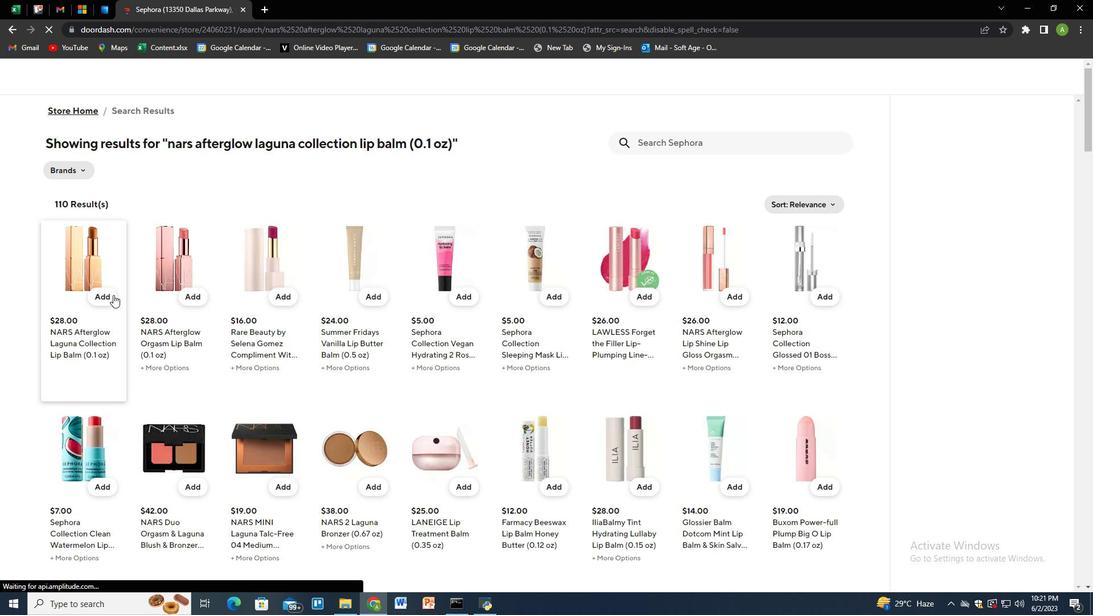 
Action: Mouse pressed left at (109, 294)
Screenshot: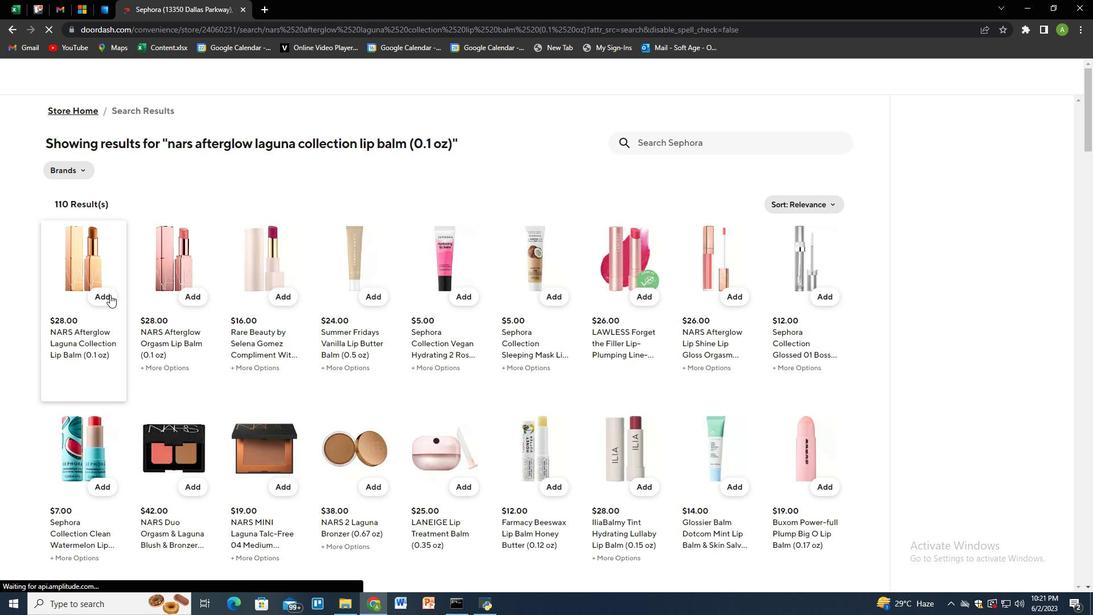 
Action: Mouse moved to (1064, 433)
Screenshot: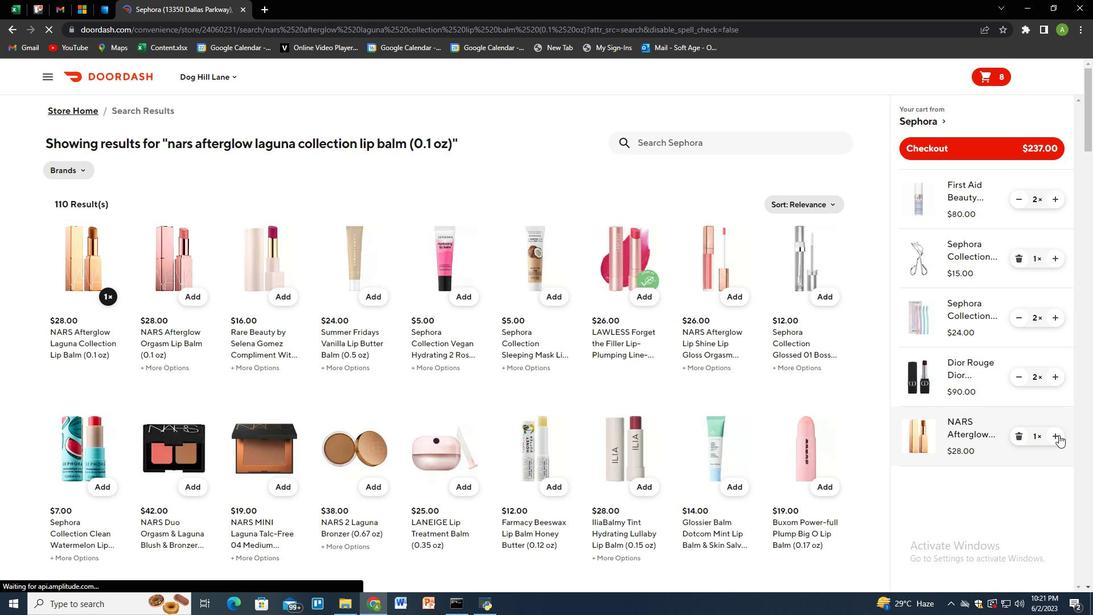 
Action: Mouse pressed left at (1064, 433)
Screenshot: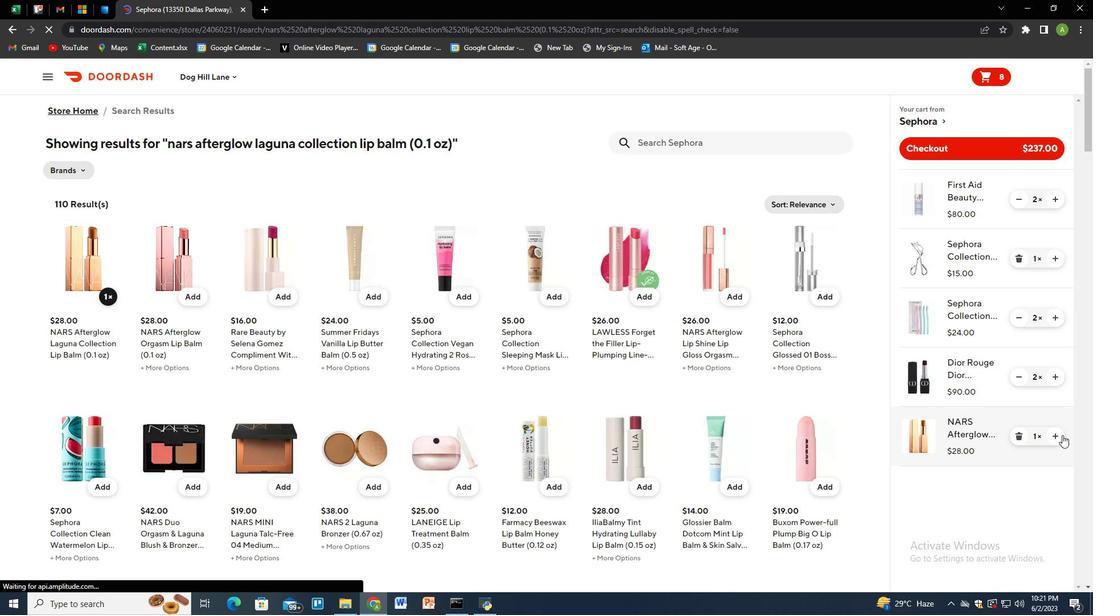 
Action: Mouse moved to (1062, 434)
Screenshot: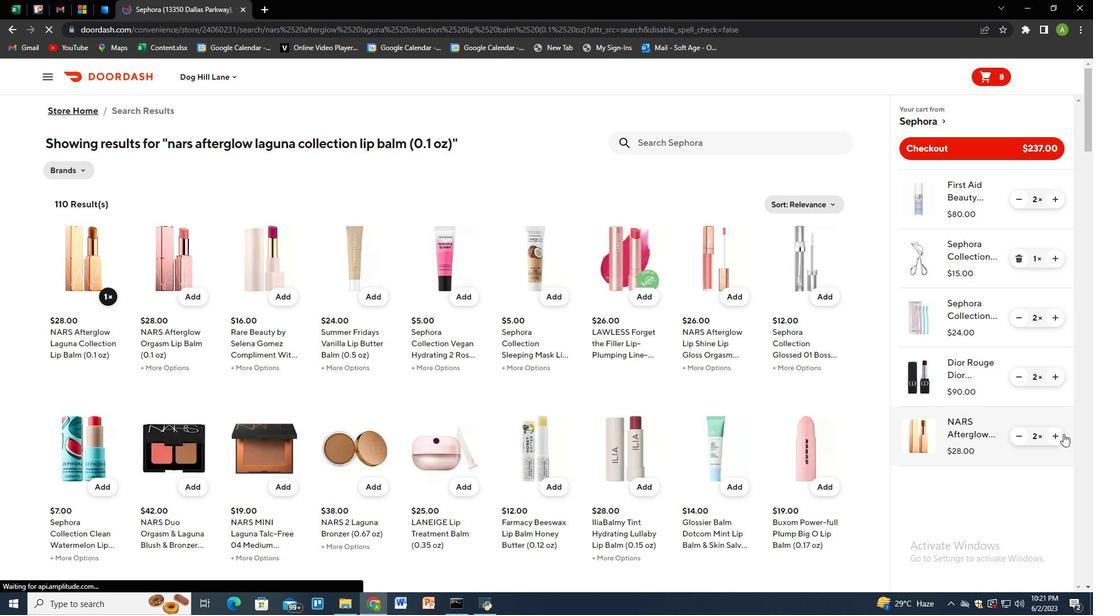 
Action: Mouse pressed left at (1062, 434)
Screenshot: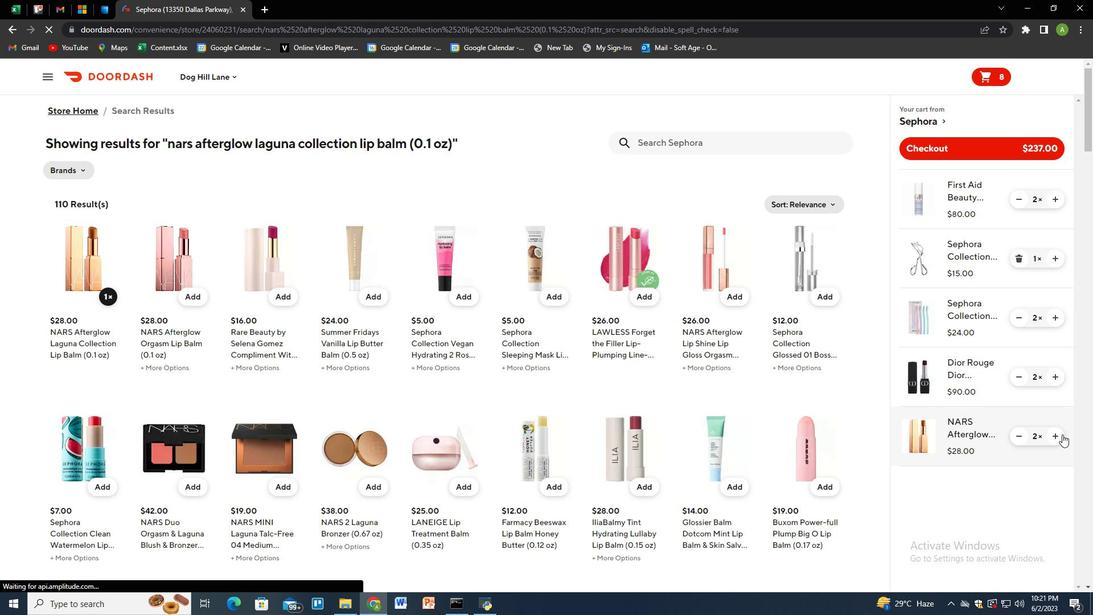 
Action: Mouse moved to (916, 143)
Screenshot: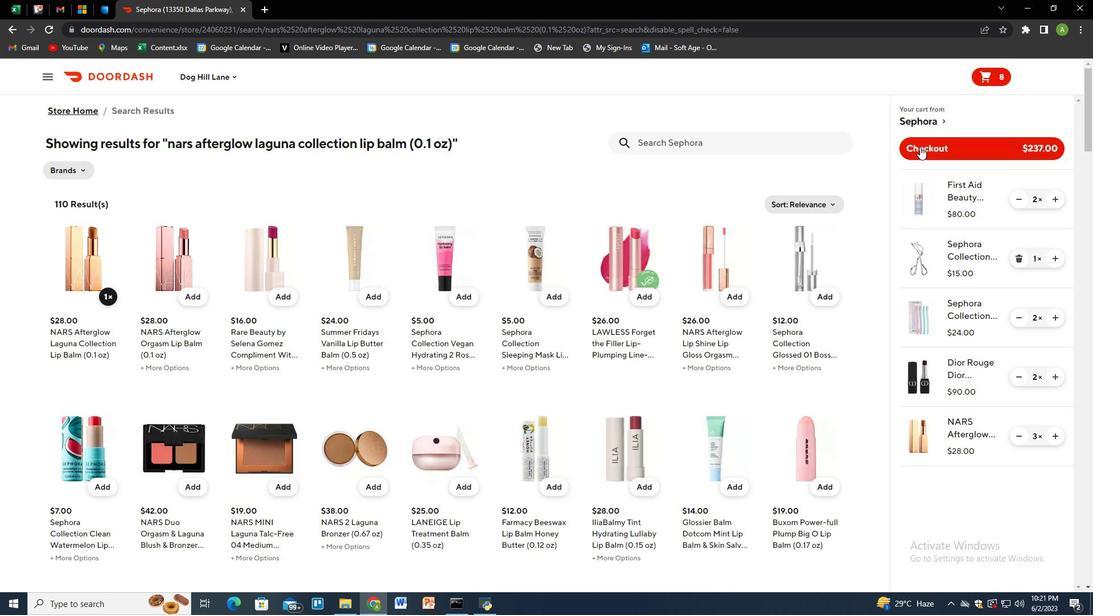 
Action: Mouse pressed left at (916, 143)
Screenshot: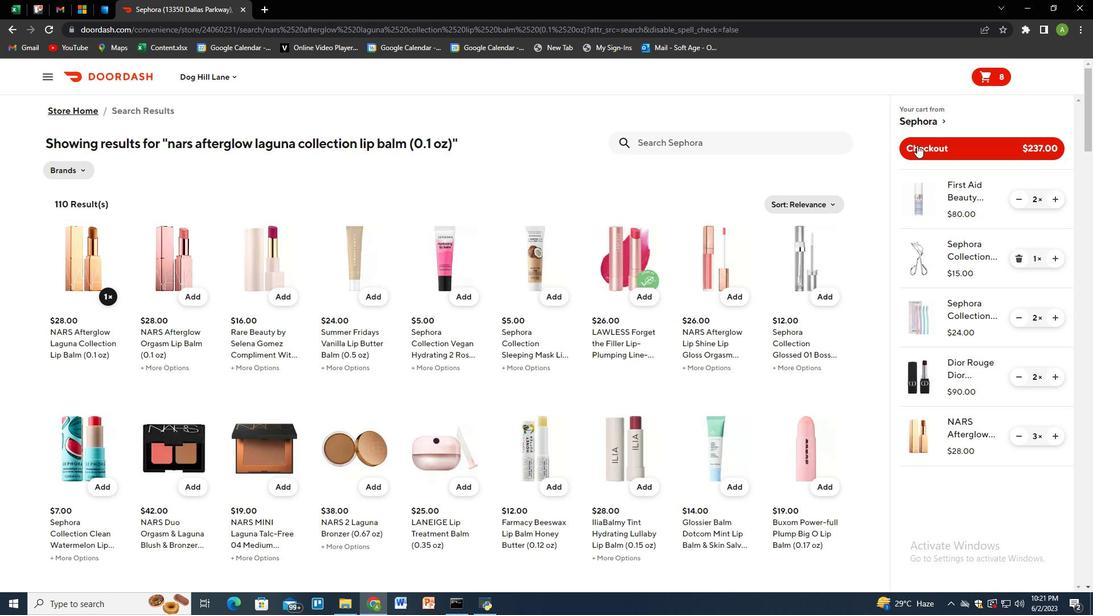 
